 Task: Add Garden Of Life Raw One For Women to the cart.
Action: Mouse moved to (305, 150)
Screenshot: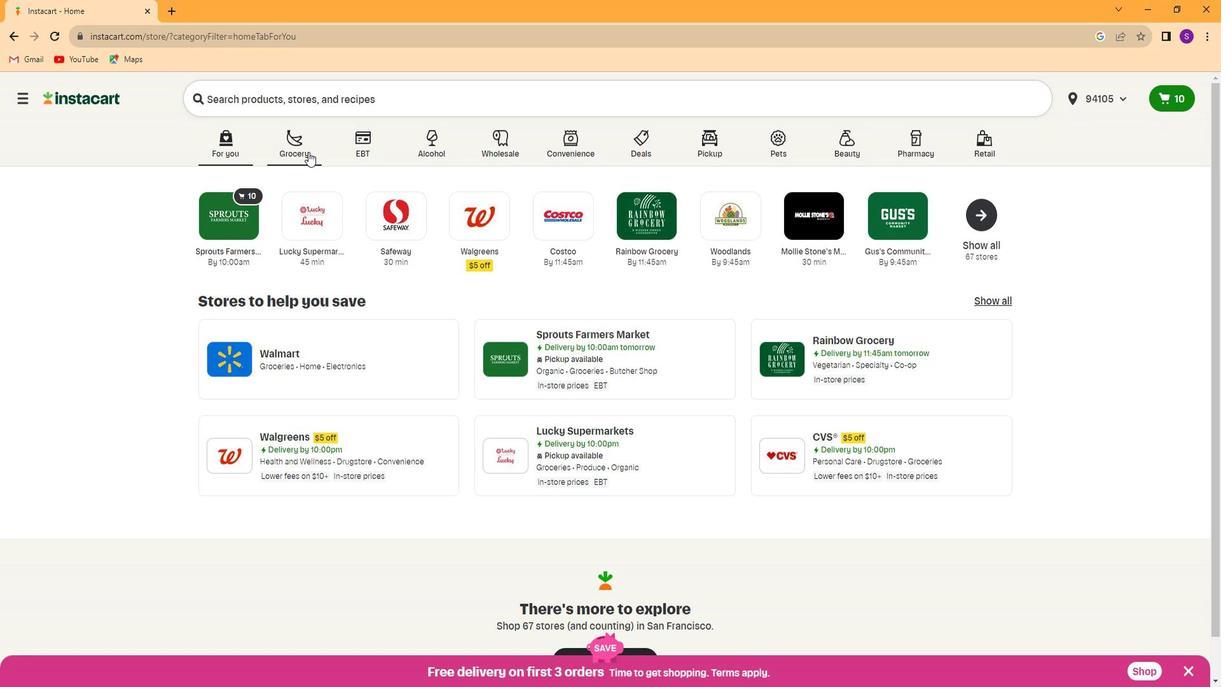 
Action: Mouse pressed left at (305, 150)
Screenshot: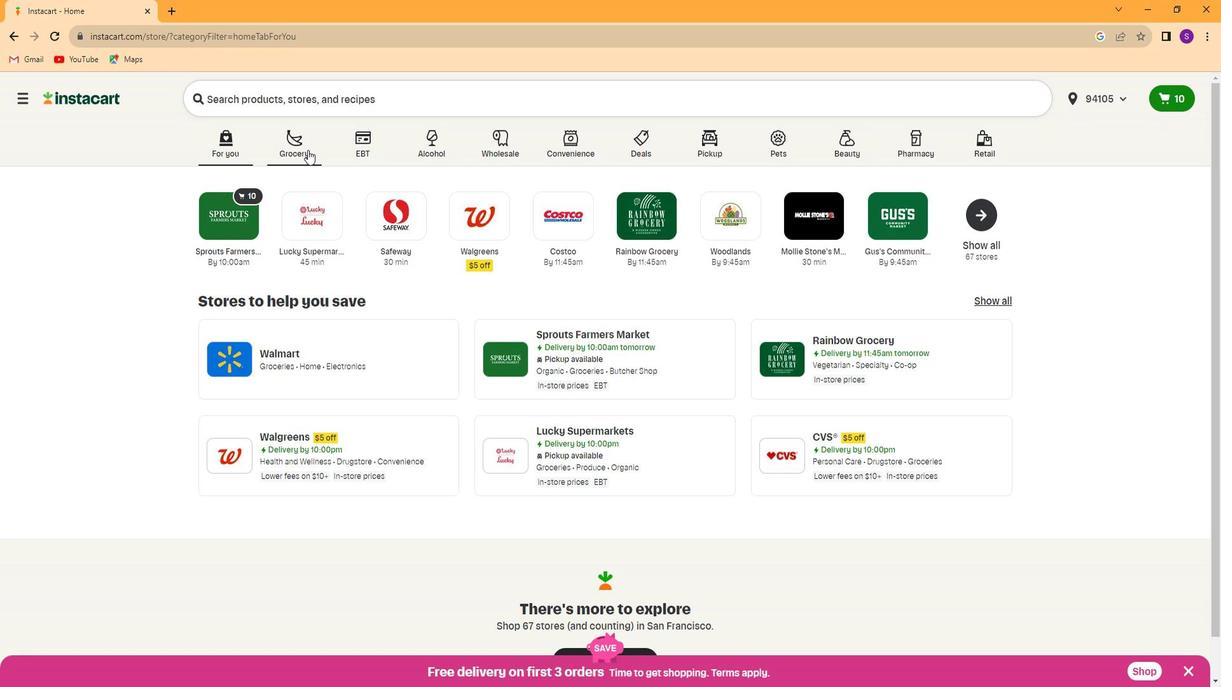 
Action: Mouse moved to (862, 216)
Screenshot: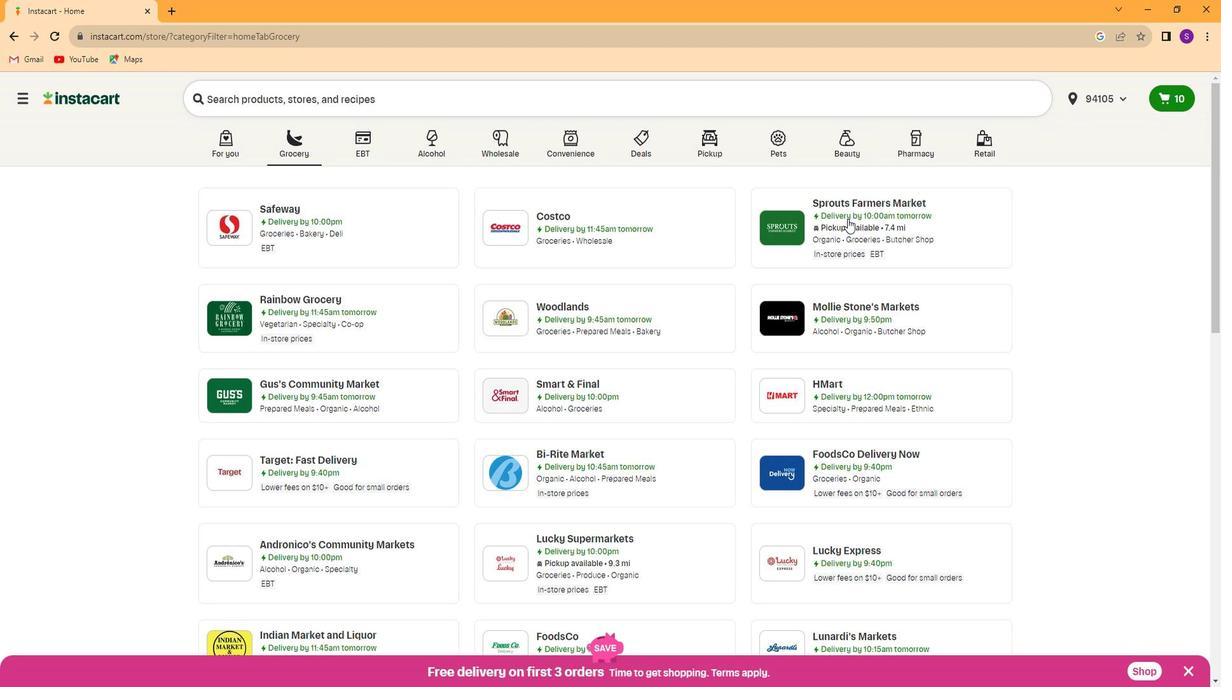 
Action: Mouse pressed left at (862, 216)
Screenshot: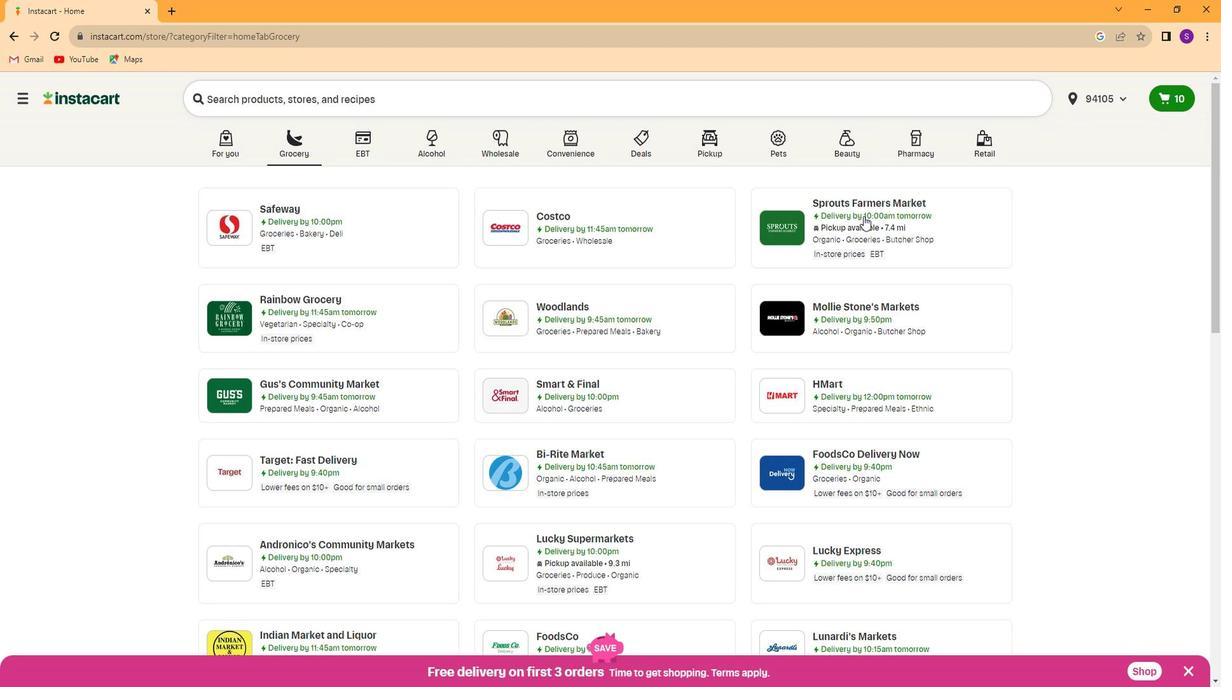 
Action: Mouse moved to (155, 395)
Screenshot: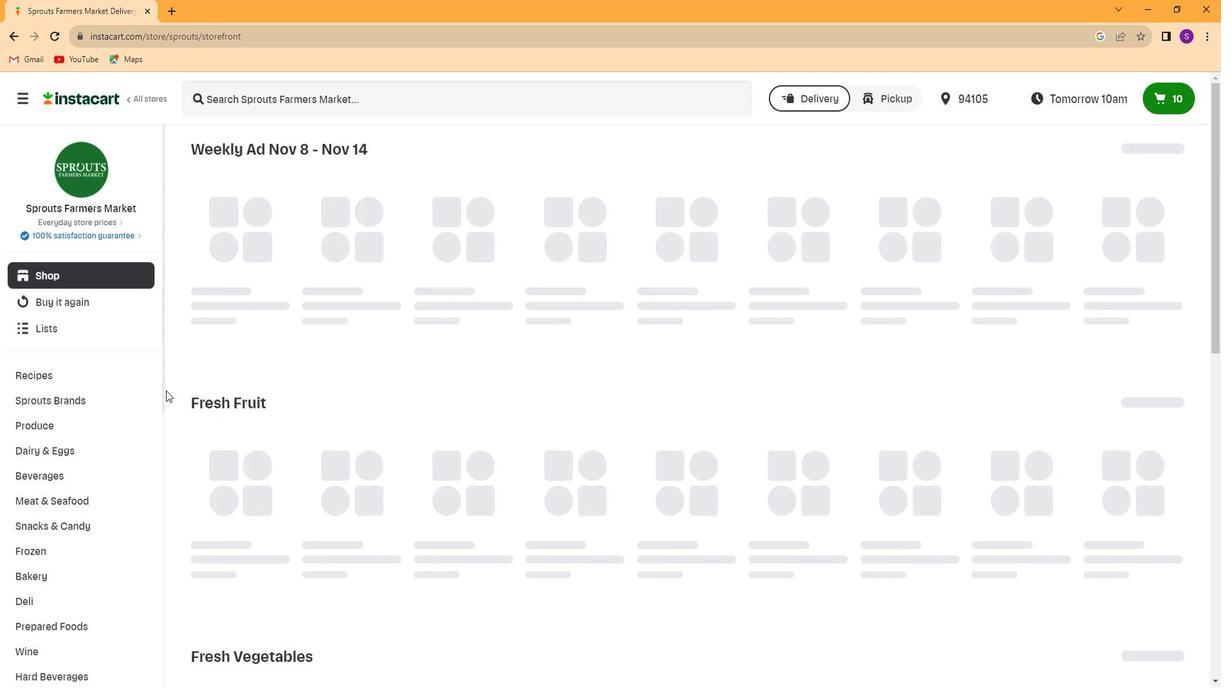 
Action: Mouse scrolled (155, 394) with delta (0, 0)
Screenshot: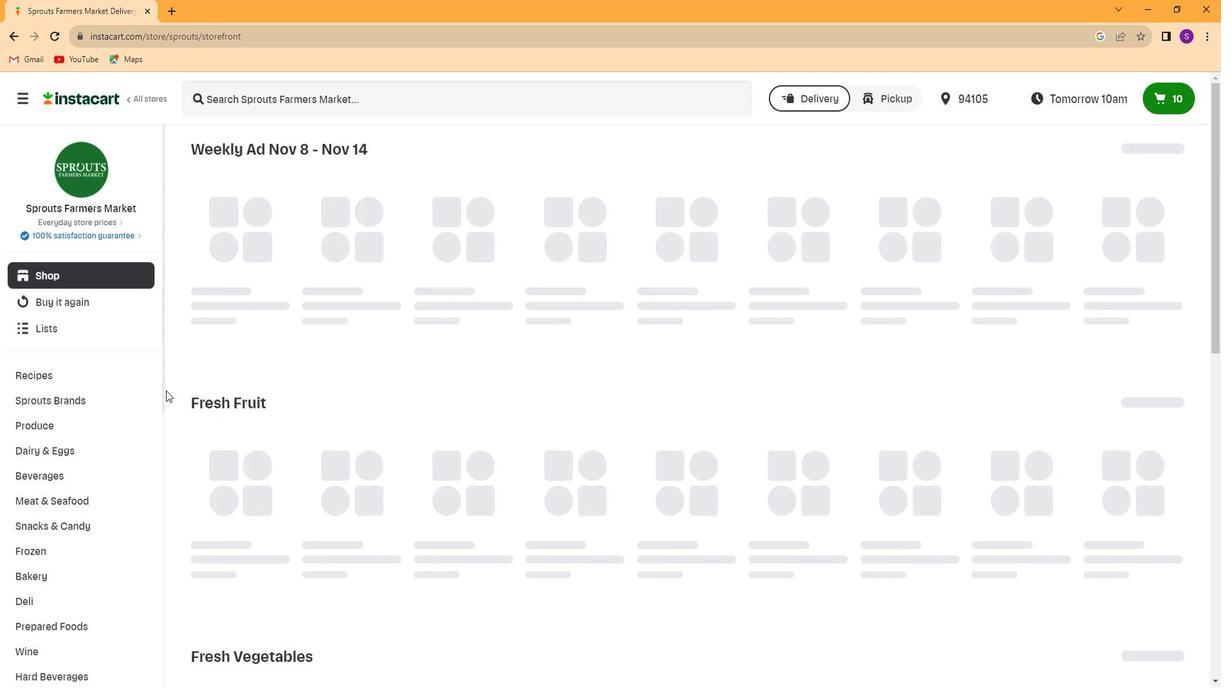 
Action: Mouse moved to (146, 392)
Screenshot: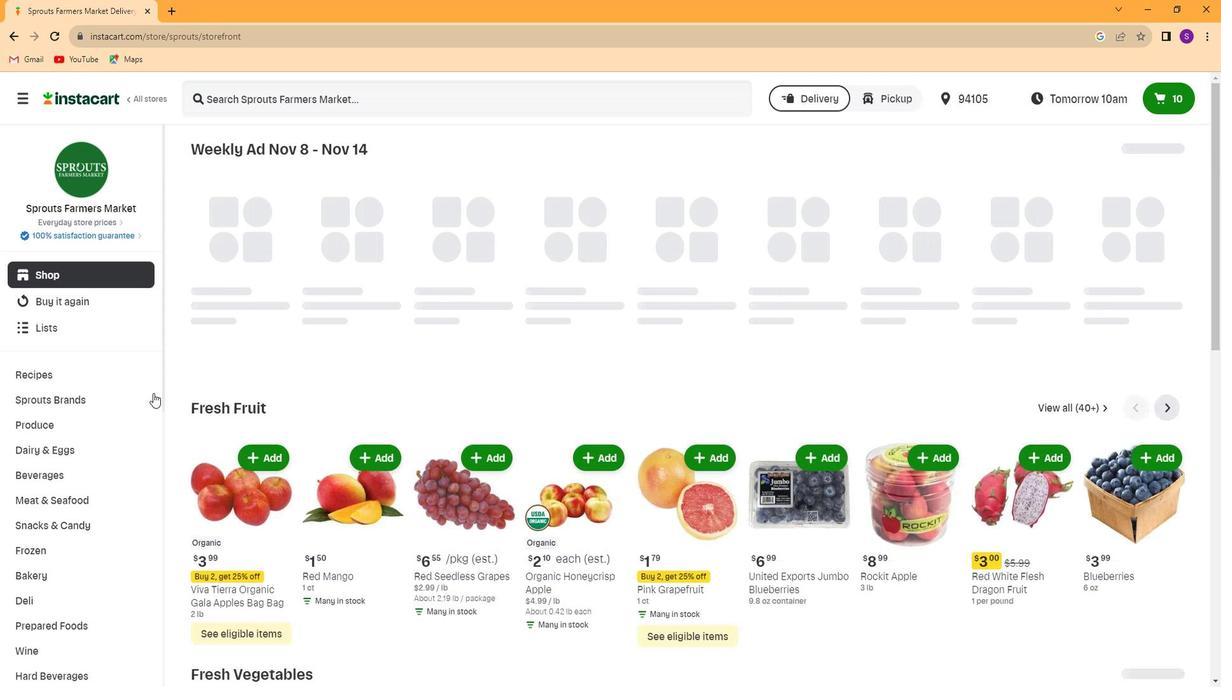 
Action: Mouse scrolled (146, 391) with delta (0, 0)
Screenshot: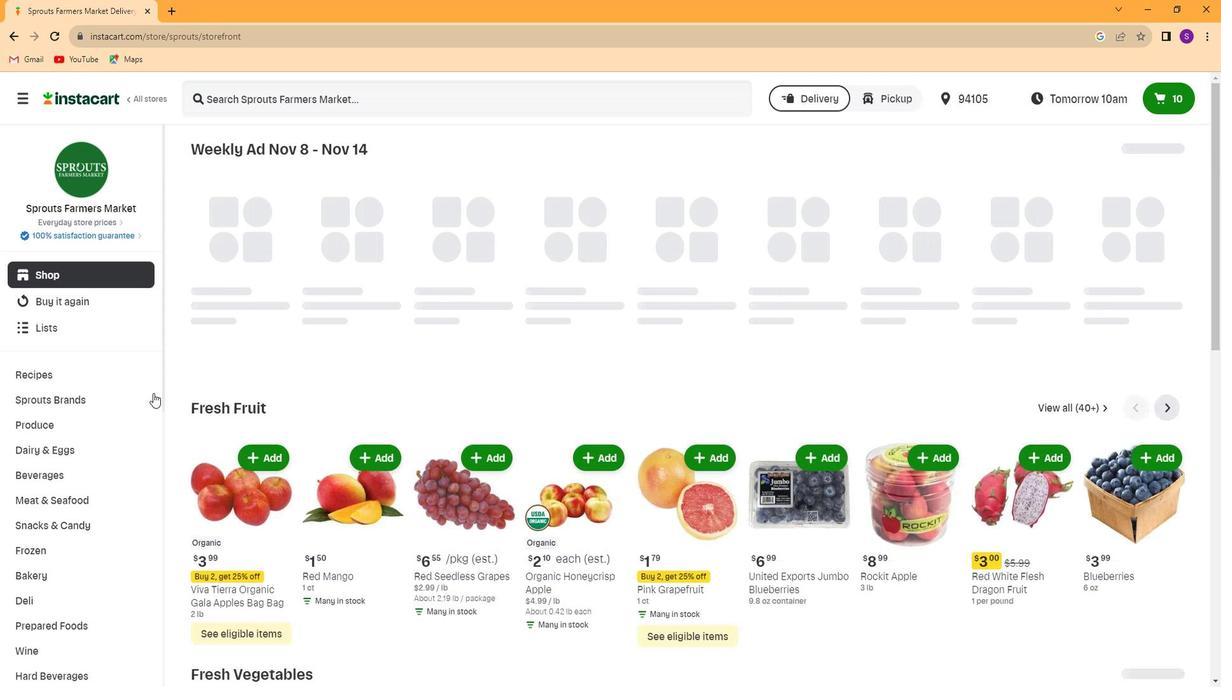 
Action: Mouse moved to (125, 387)
Screenshot: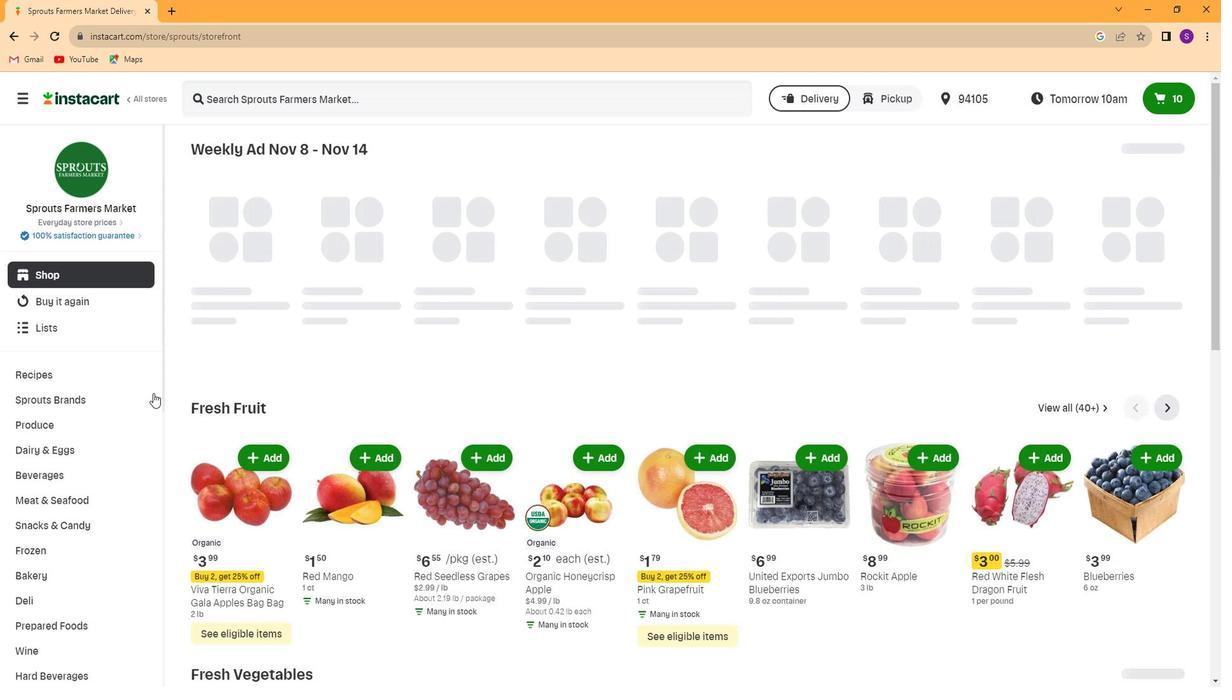 
Action: Mouse scrolled (125, 386) with delta (0, 0)
Screenshot: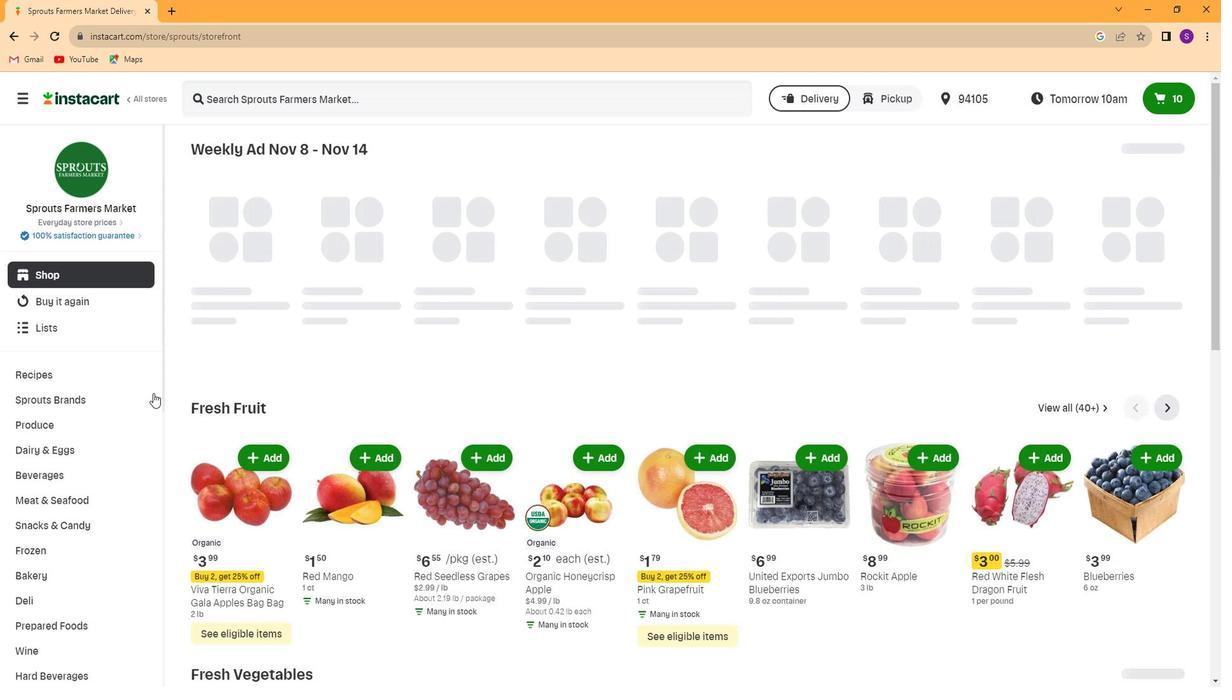 
Action: Mouse moved to (97, 381)
Screenshot: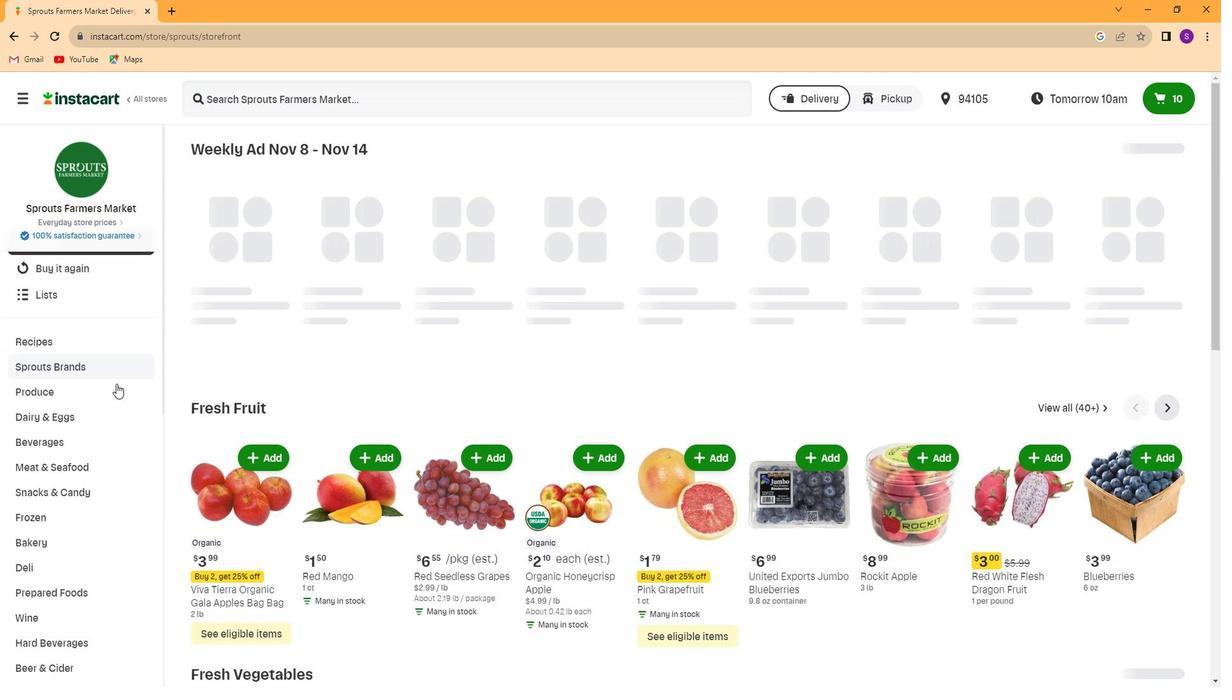 
Action: Mouse scrolled (97, 380) with delta (0, 0)
Screenshot: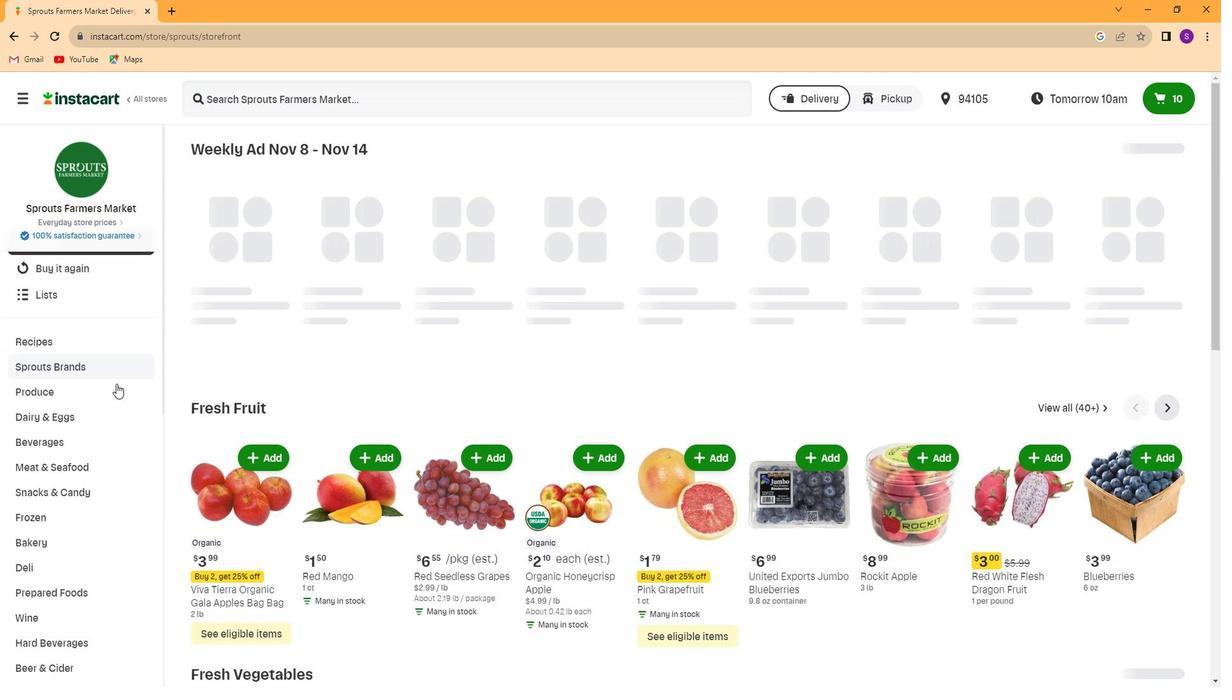 
Action: Mouse moved to (87, 381)
Screenshot: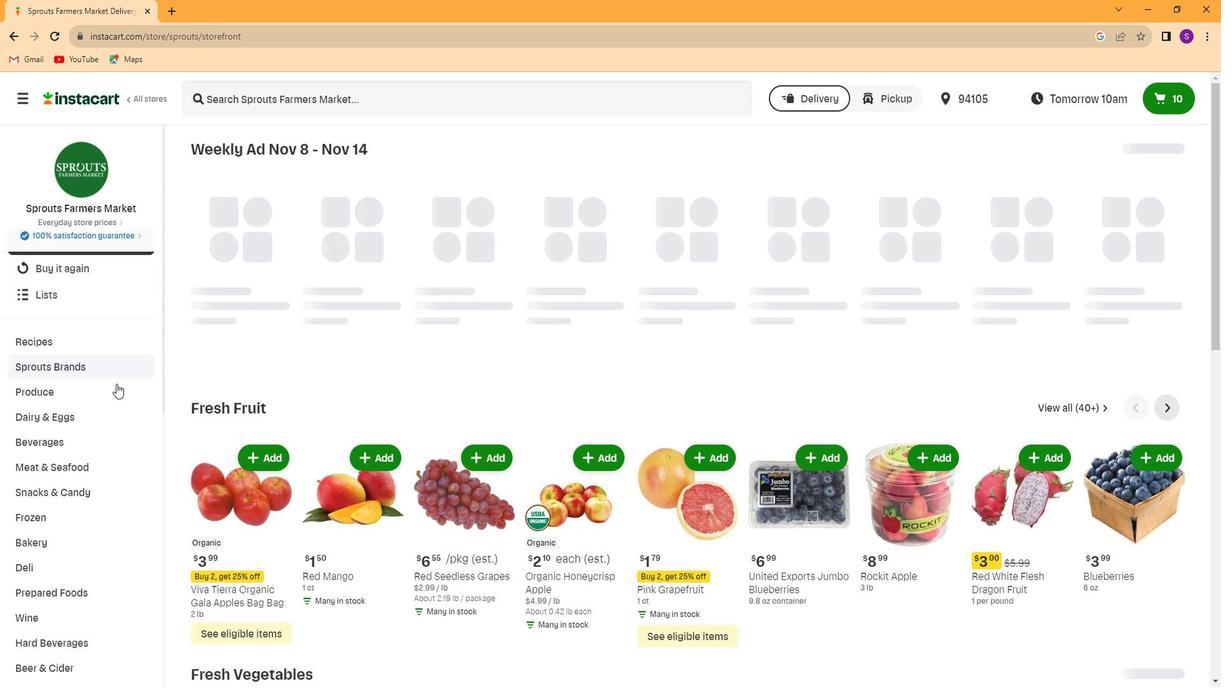 
Action: Mouse scrolled (87, 380) with delta (0, 0)
Screenshot: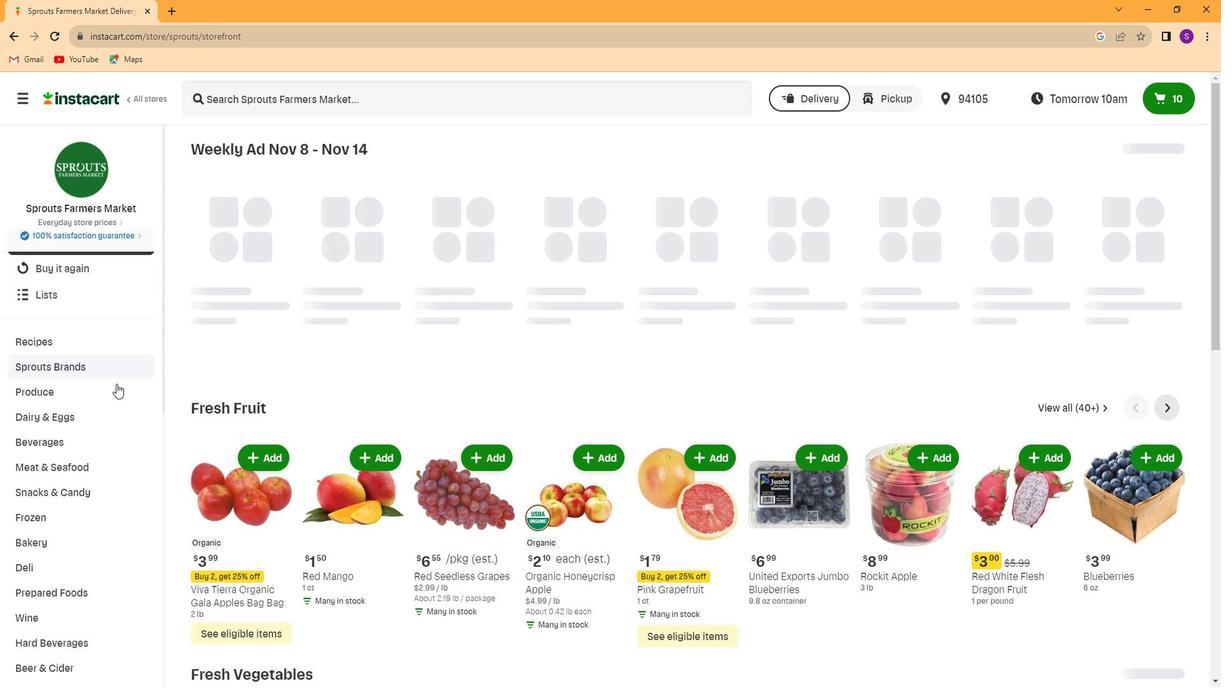 
Action: Mouse moved to (86, 381)
Screenshot: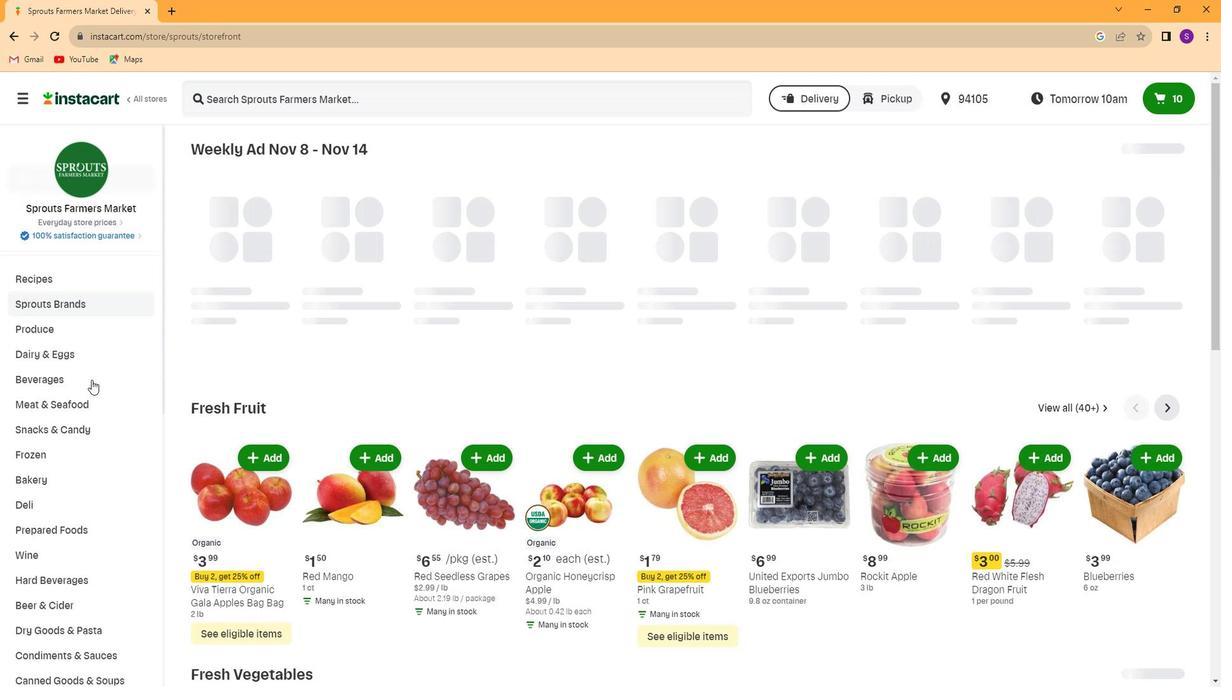 
Action: Mouse scrolled (86, 380) with delta (0, 0)
Screenshot: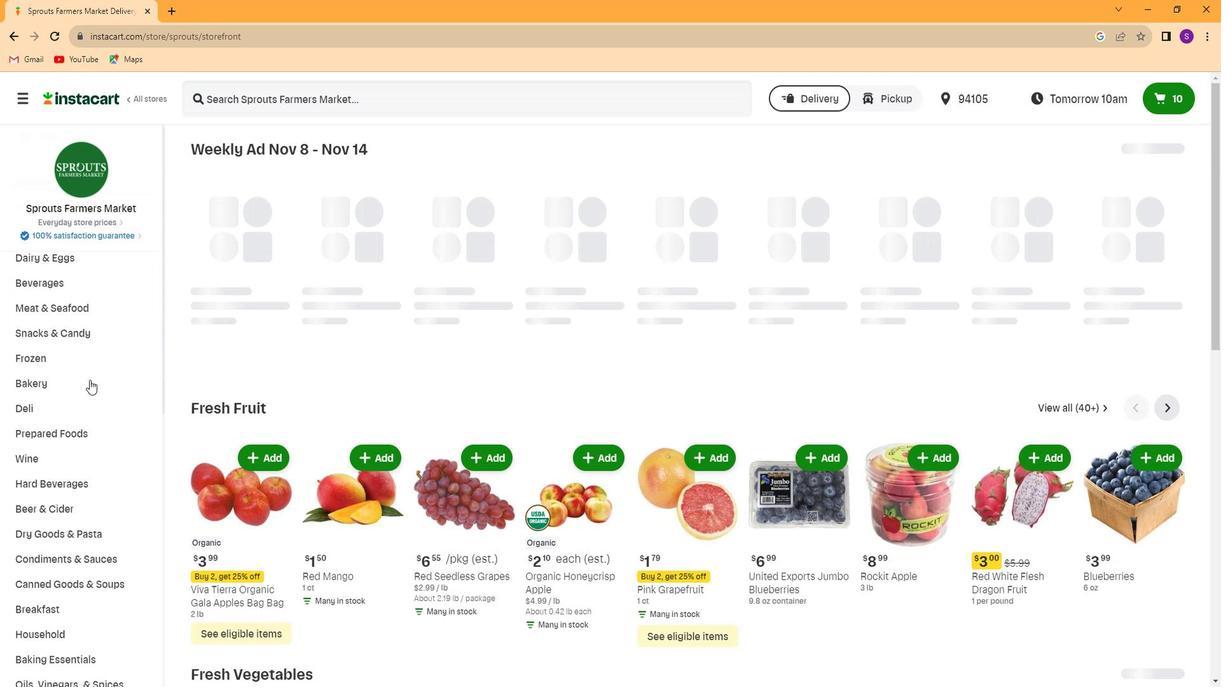 
Action: Mouse moved to (84, 377)
Screenshot: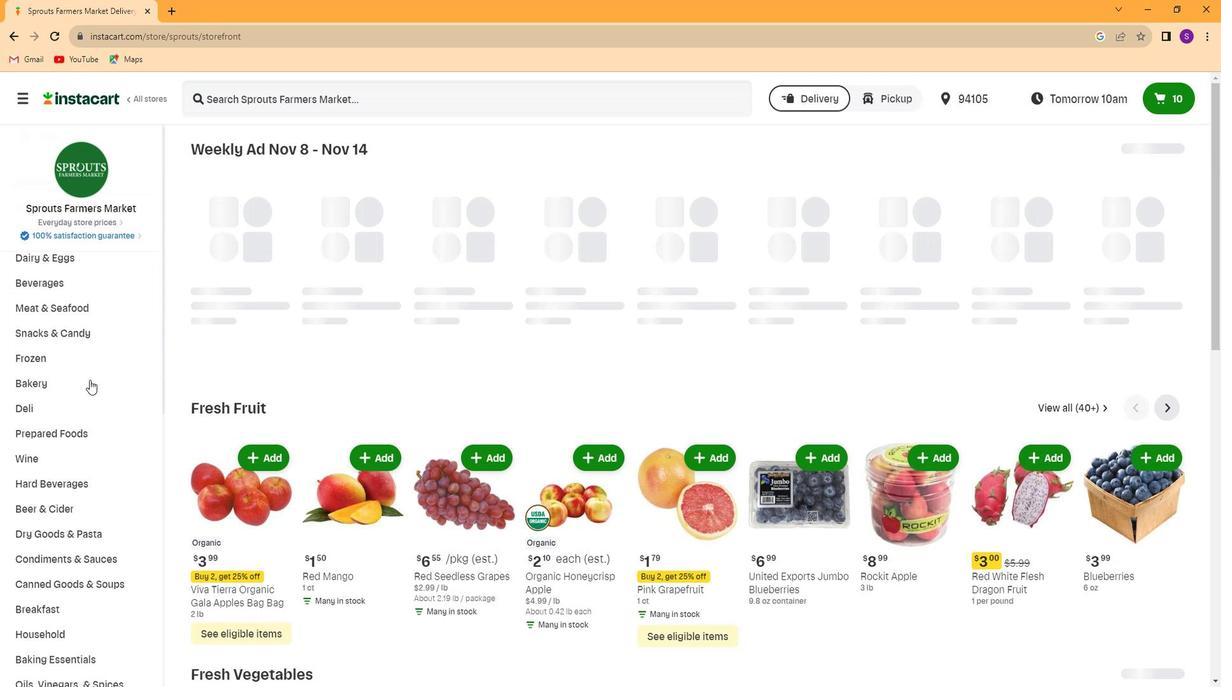 
Action: Mouse scrolled (84, 377) with delta (0, 0)
Screenshot: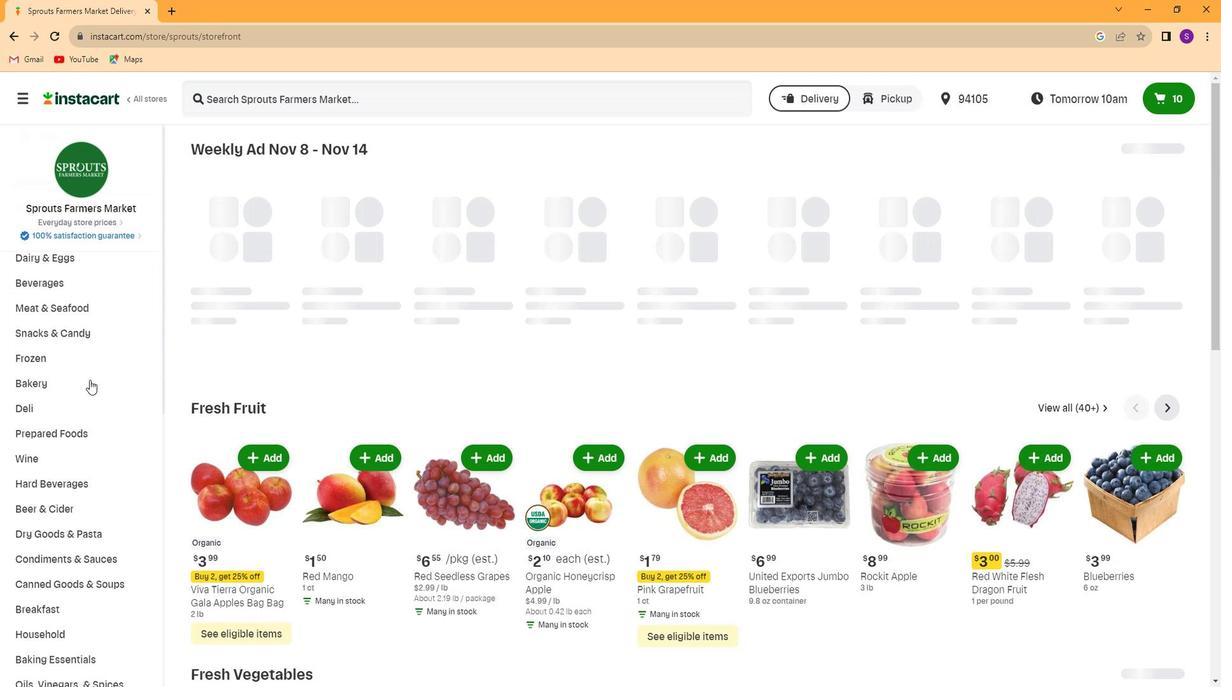 
Action: Mouse moved to (82, 358)
Screenshot: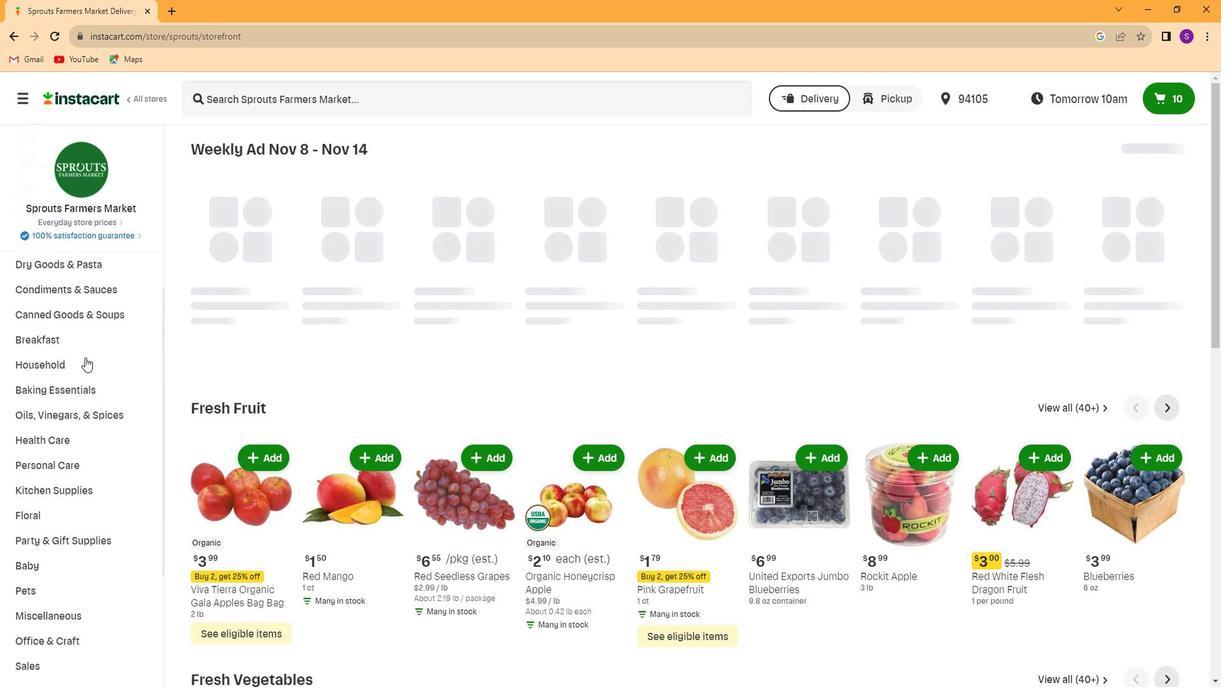 
Action: Mouse scrolled (82, 357) with delta (0, 0)
Screenshot: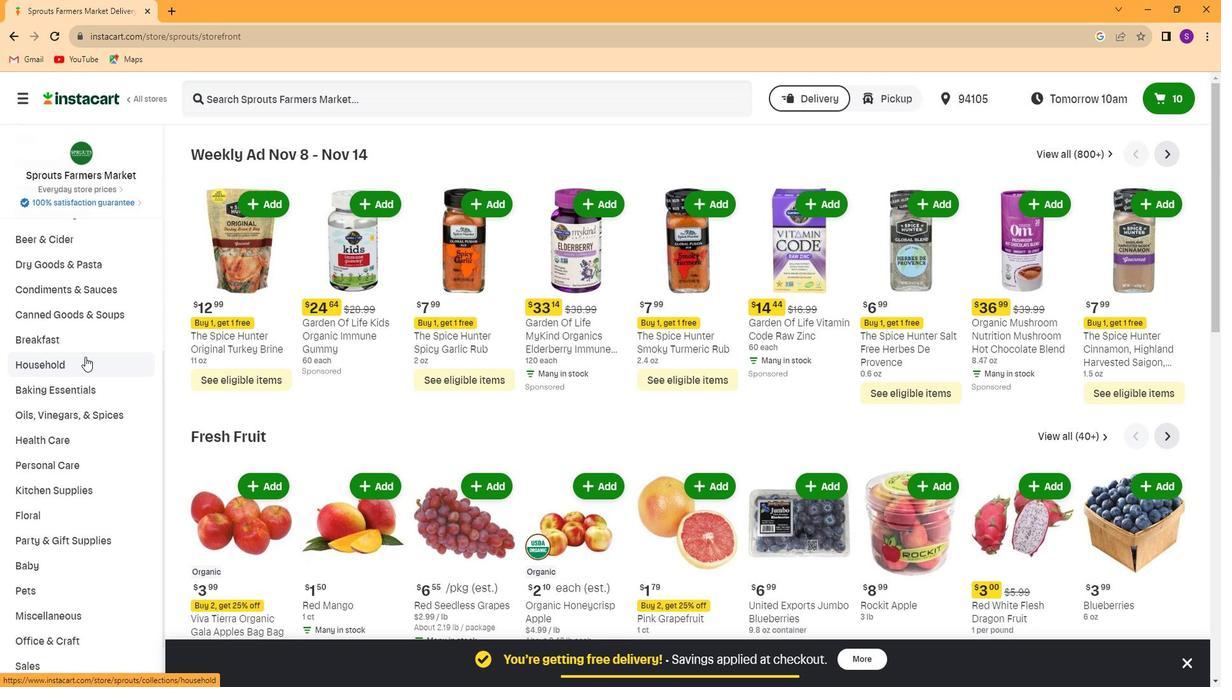 
Action: Mouse moved to (68, 512)
Screenshot: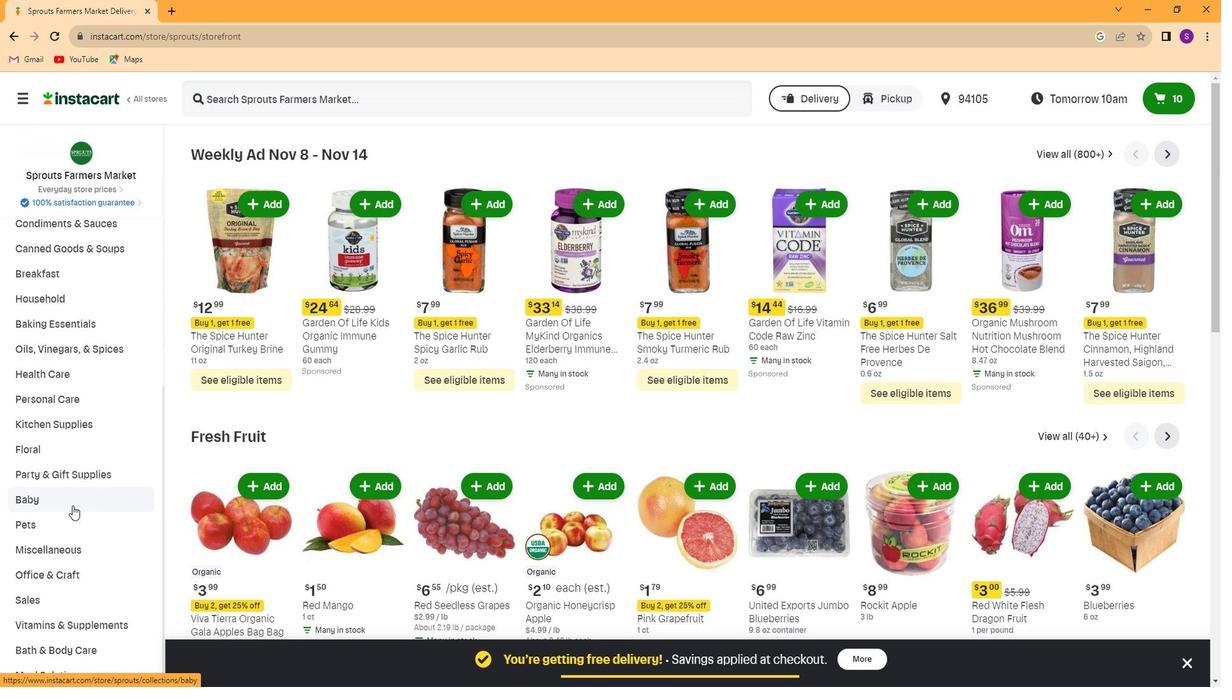 
Action: Mouse scrolled (68, 512) with delta (0, 0)
Screenshot: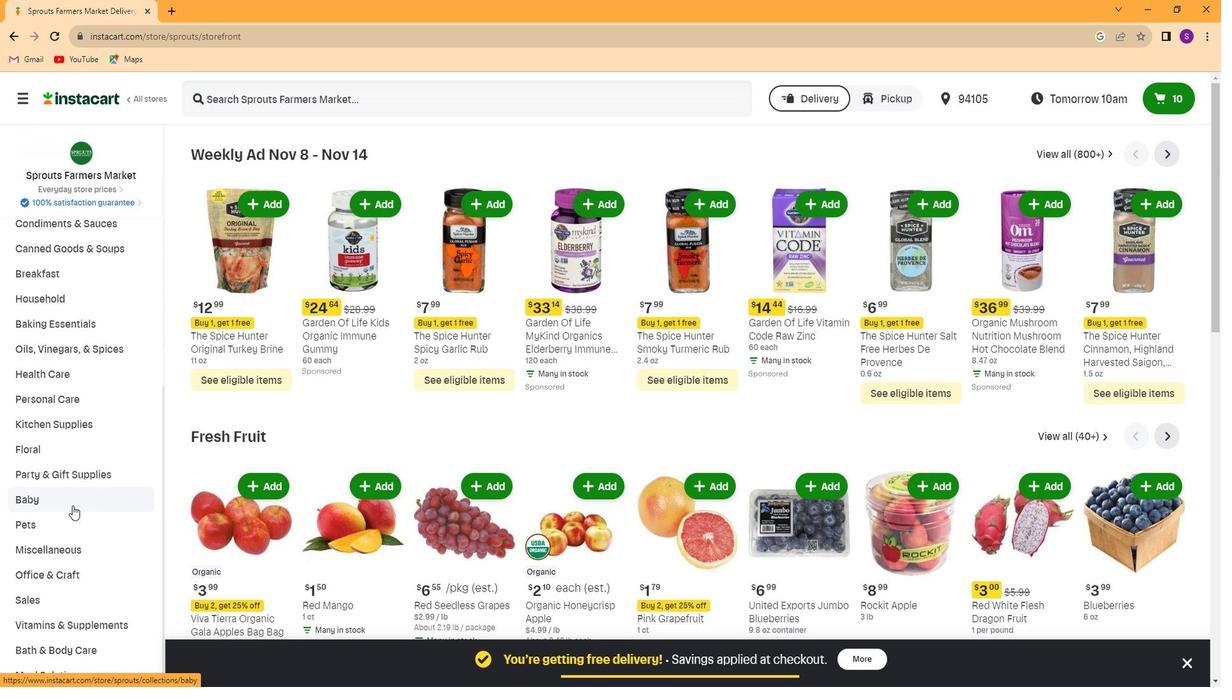 
Action: Mouse moved to (68, 512)
Screenshot: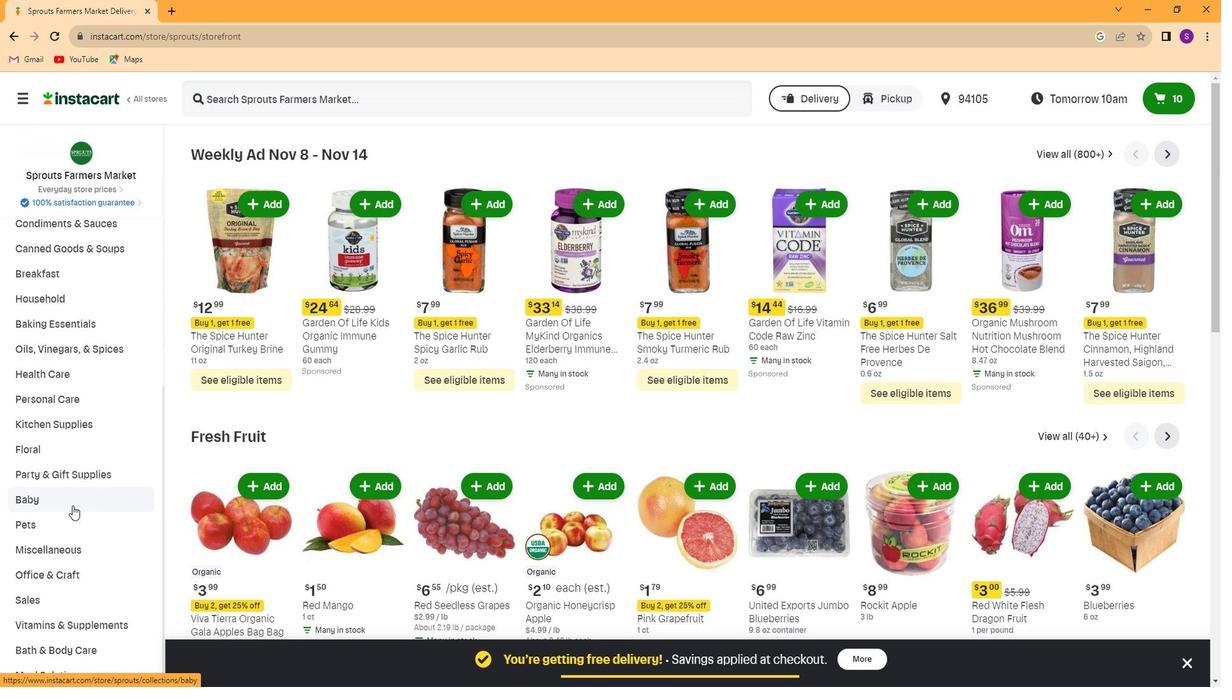 
Action: Mouse scrolled (68, 512) with delta (0, 0)
Screenshot: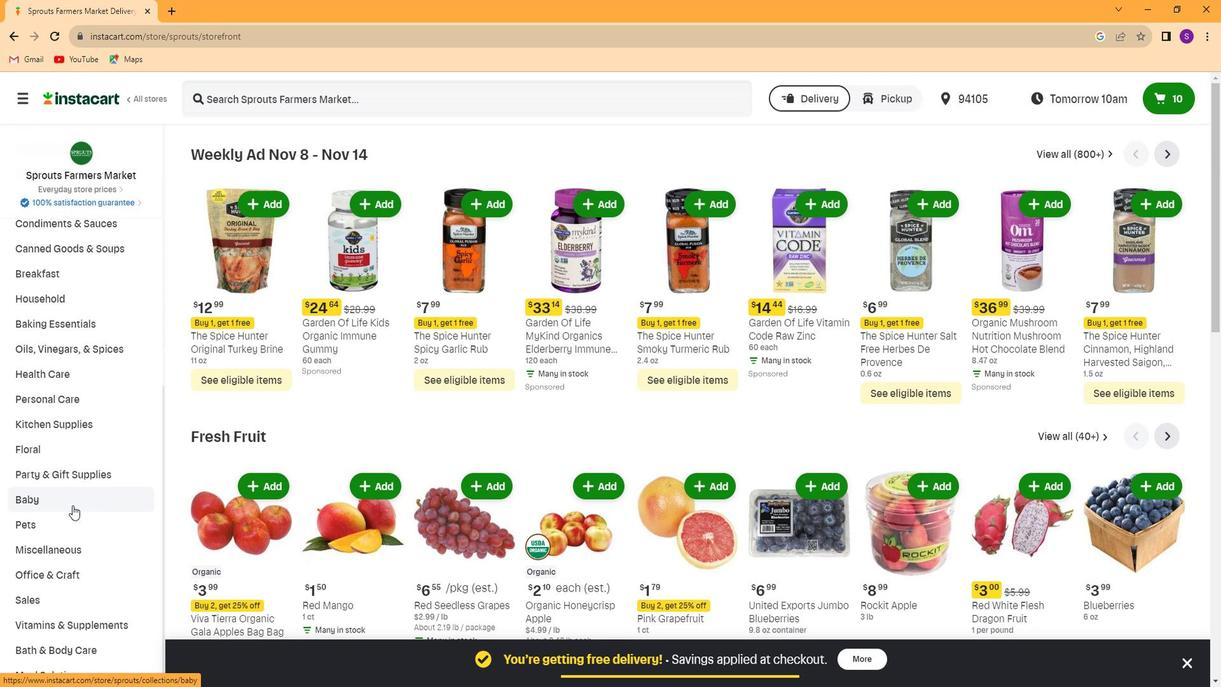 
Action: Mouse moved to (66, 512)
Screenshot: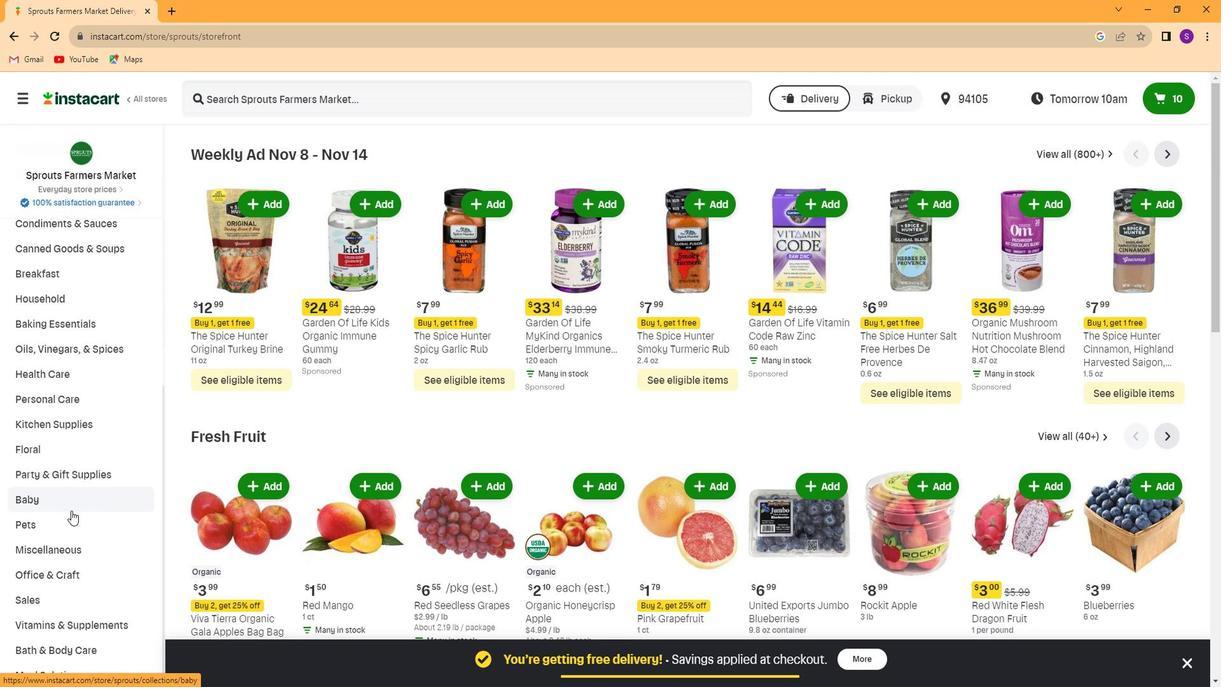 
Action: Mouse scrolled (66, 512) with delta (0, 0)
Screenshot: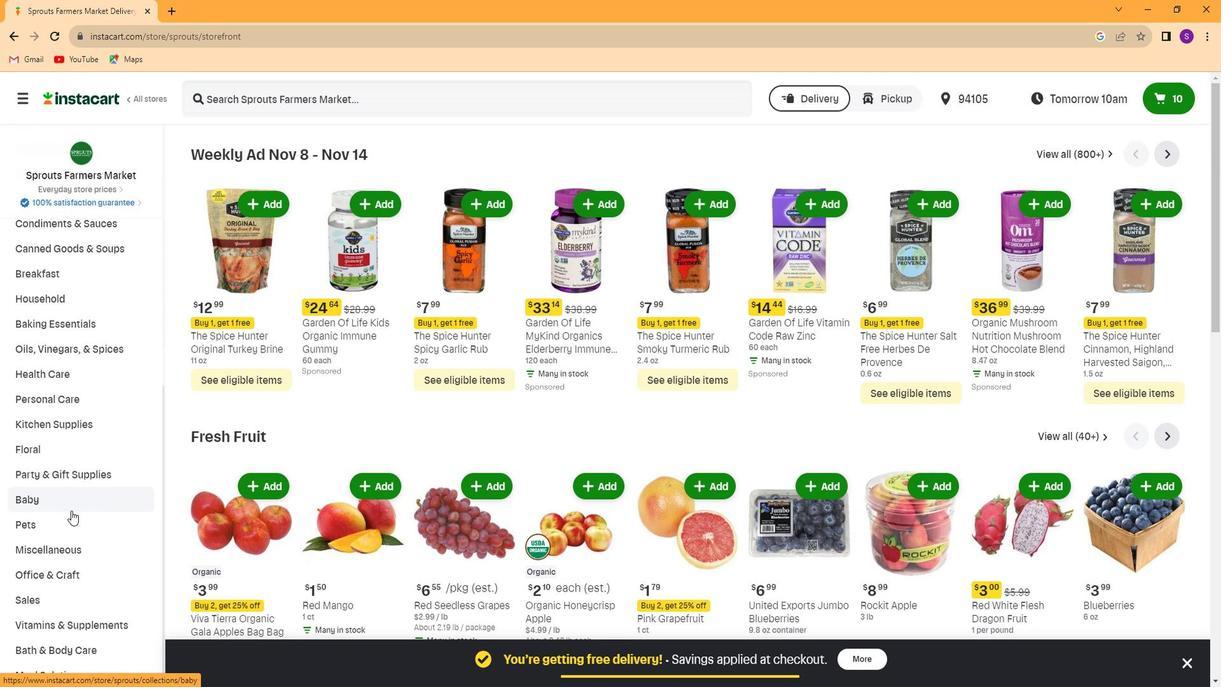 
Action: Mouse moved to (85, 625)
Screenshot: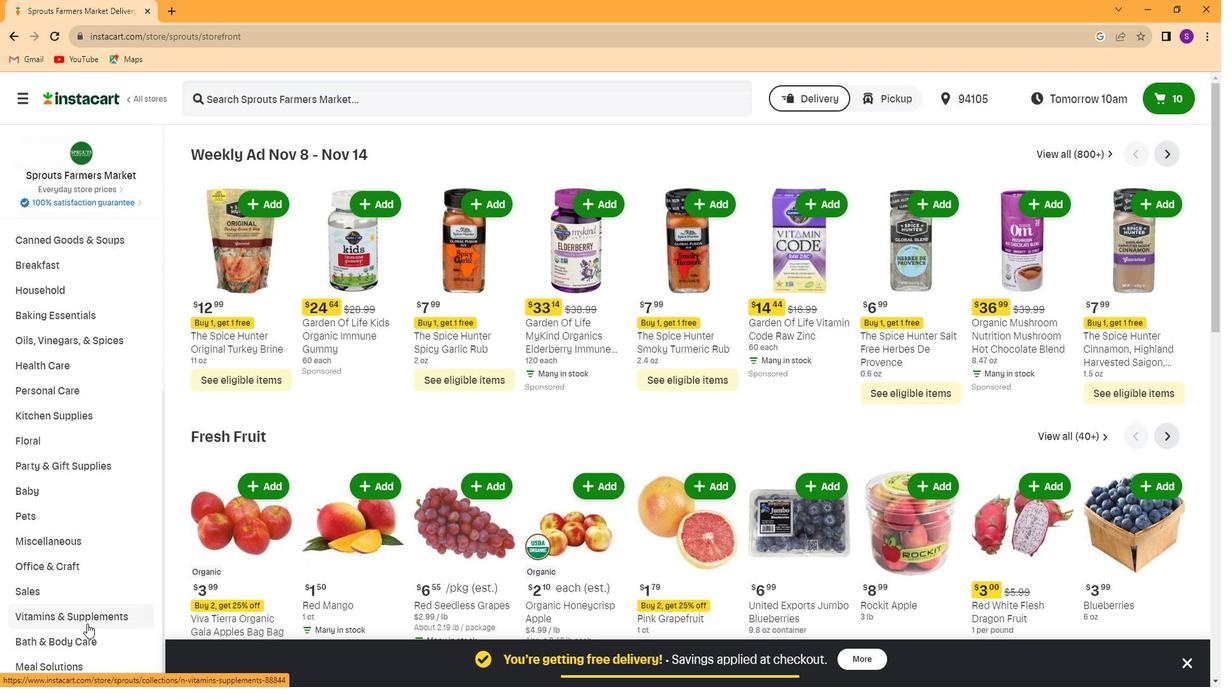 
Action: Mouse pressed left at (85, 625)
Screenshot: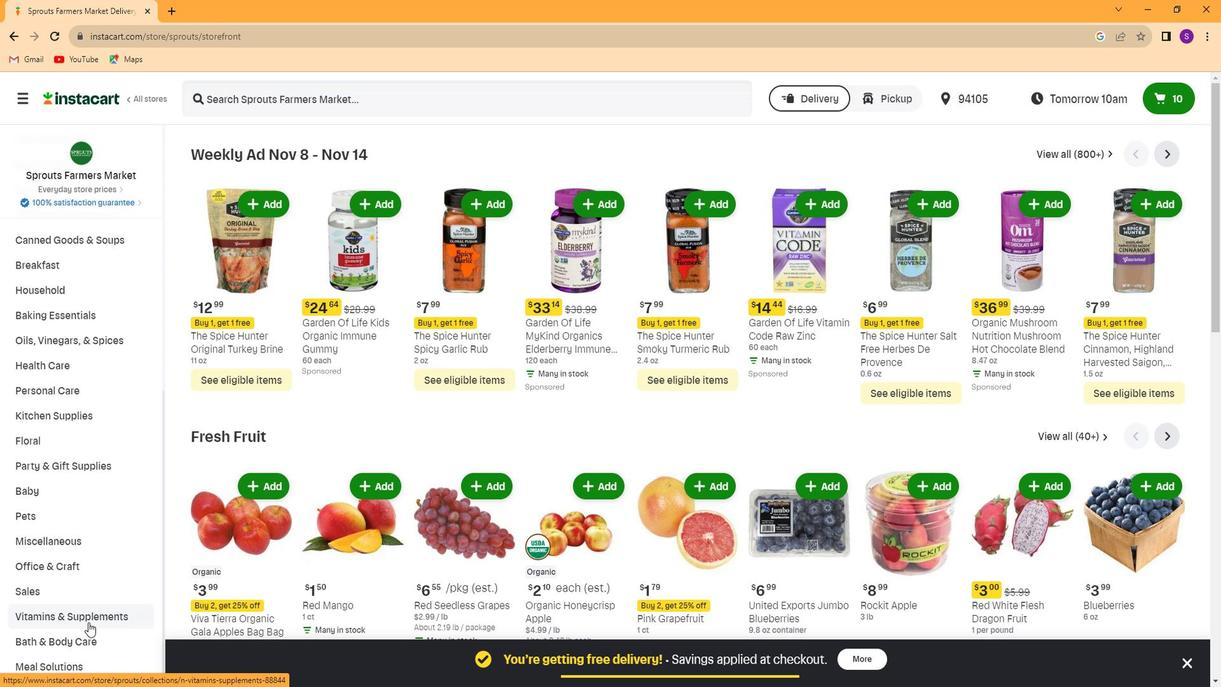 
Action: Mouse moved to (95, 428)
Screenshot: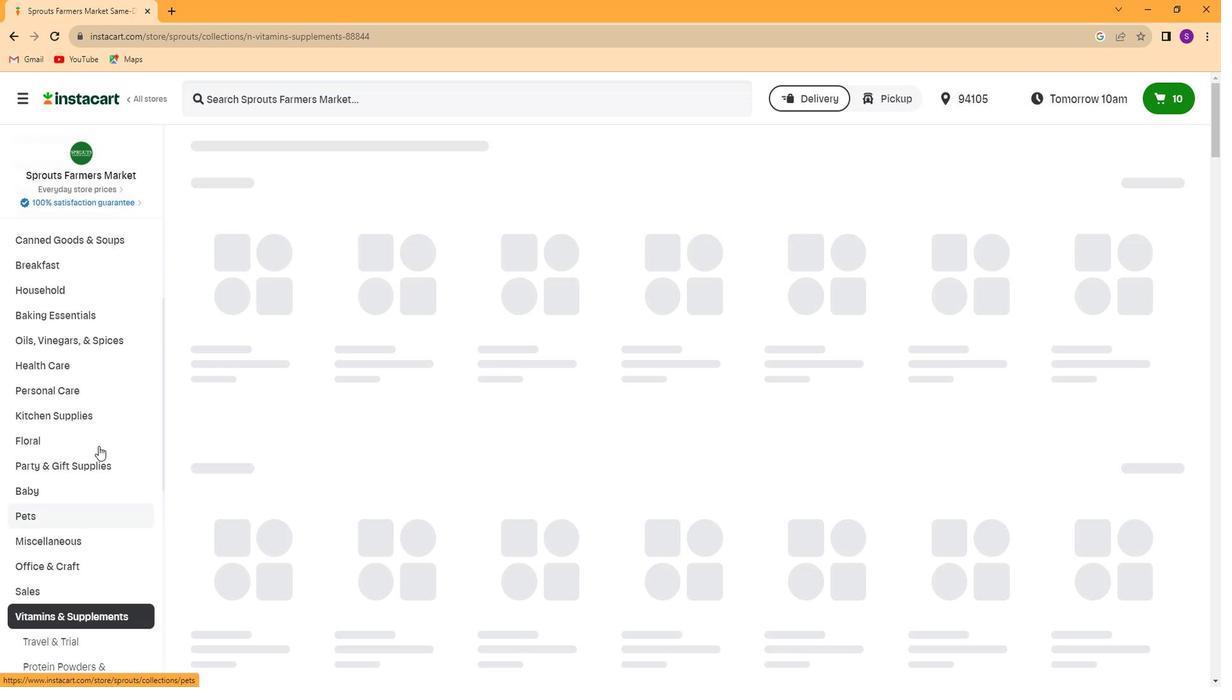 
Action: Mouse scrolled (95, 428) with delta (0, 0)
Screenshot: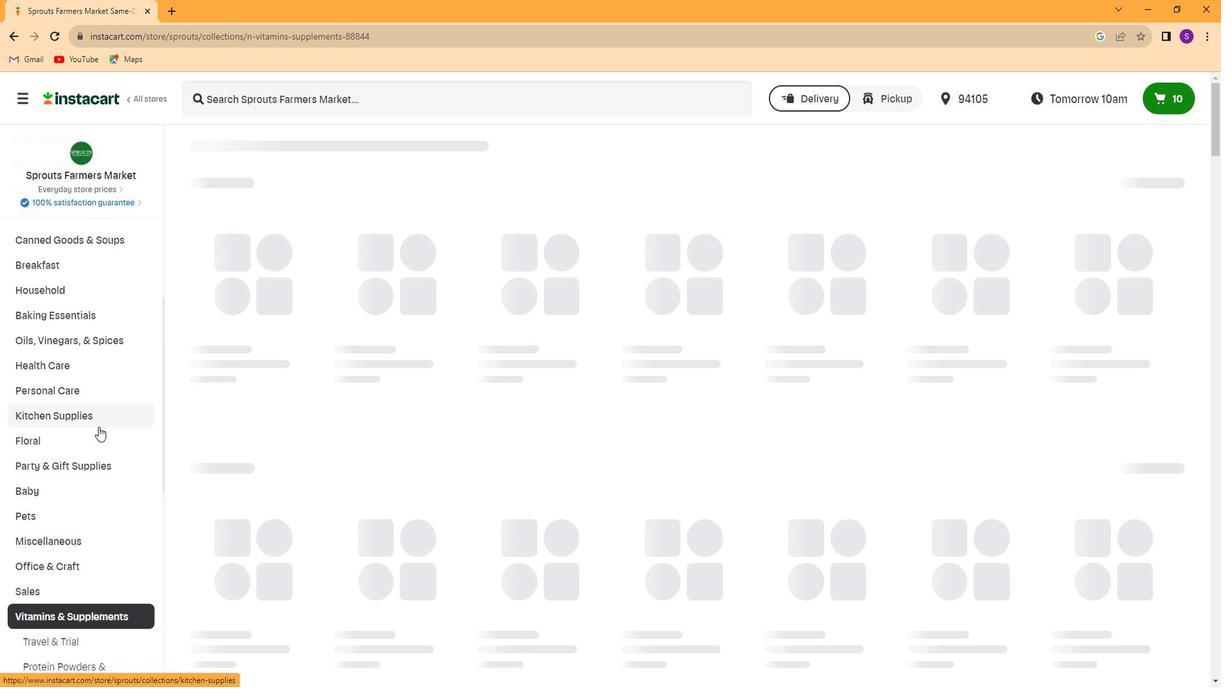 
Action: Mouse scrolled (95, 428) with delta (0, 0)
Screenshot: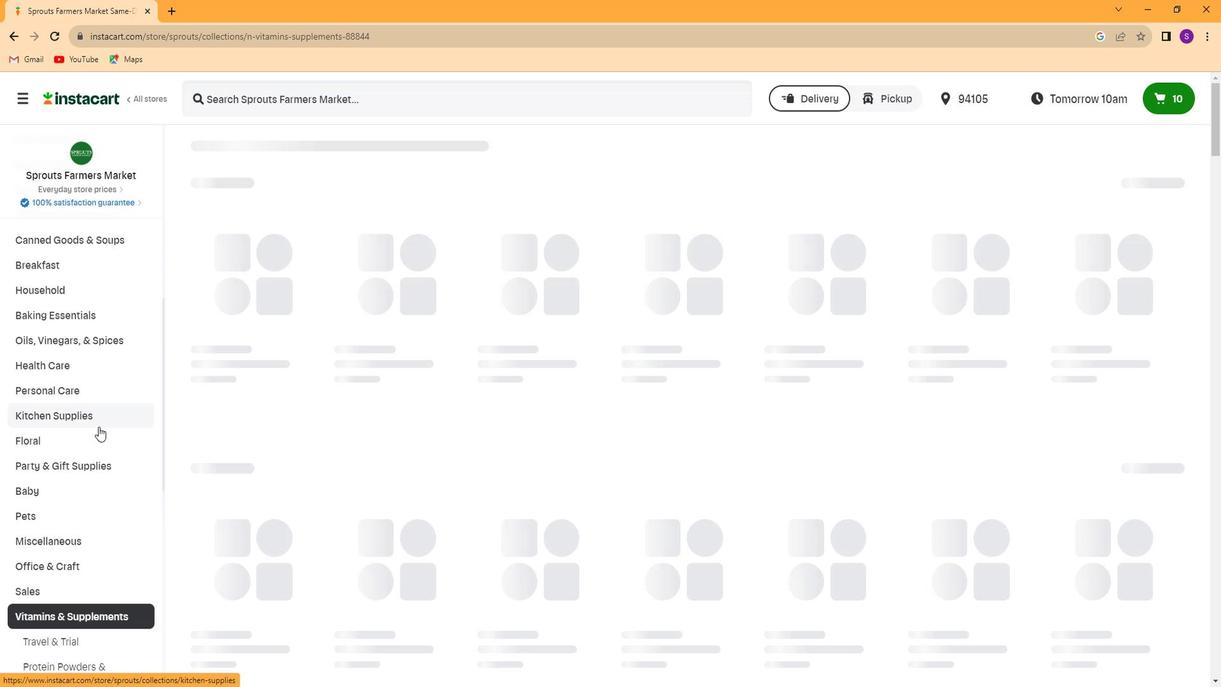
Action: Mouse scrolled (95, 428) with delta (0, 0)
Screenshot: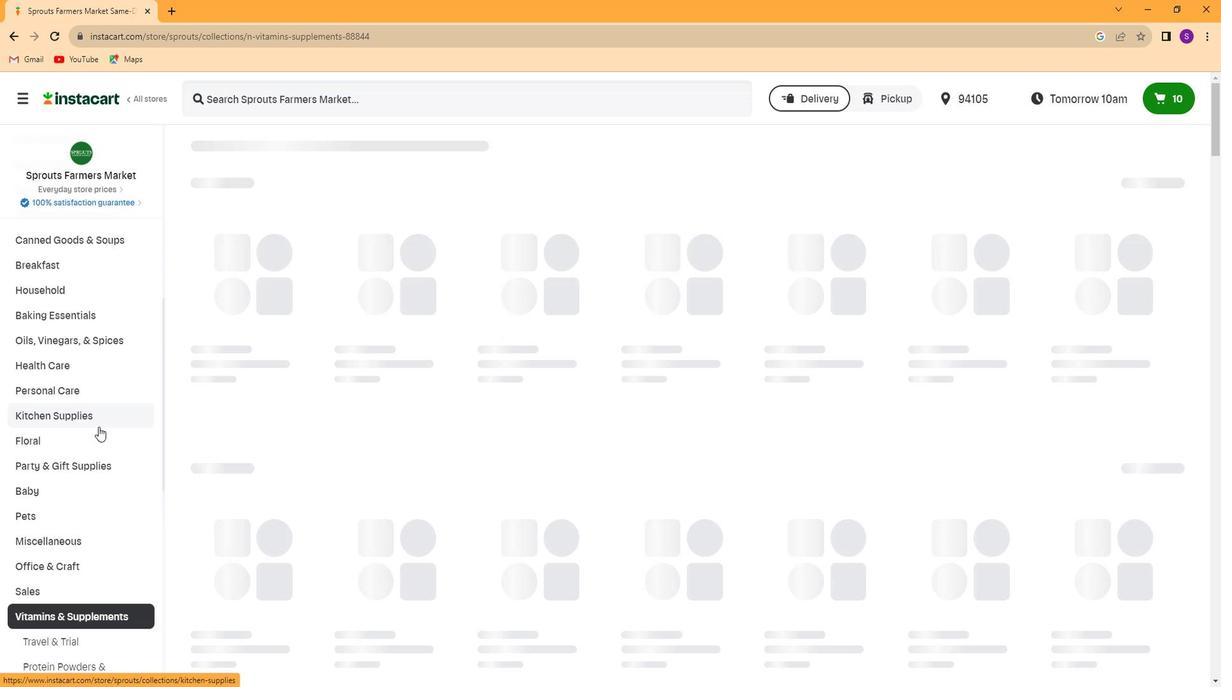 
Action: Mouse scrolled (95, 428) with delta (0, 0)
Screenshot: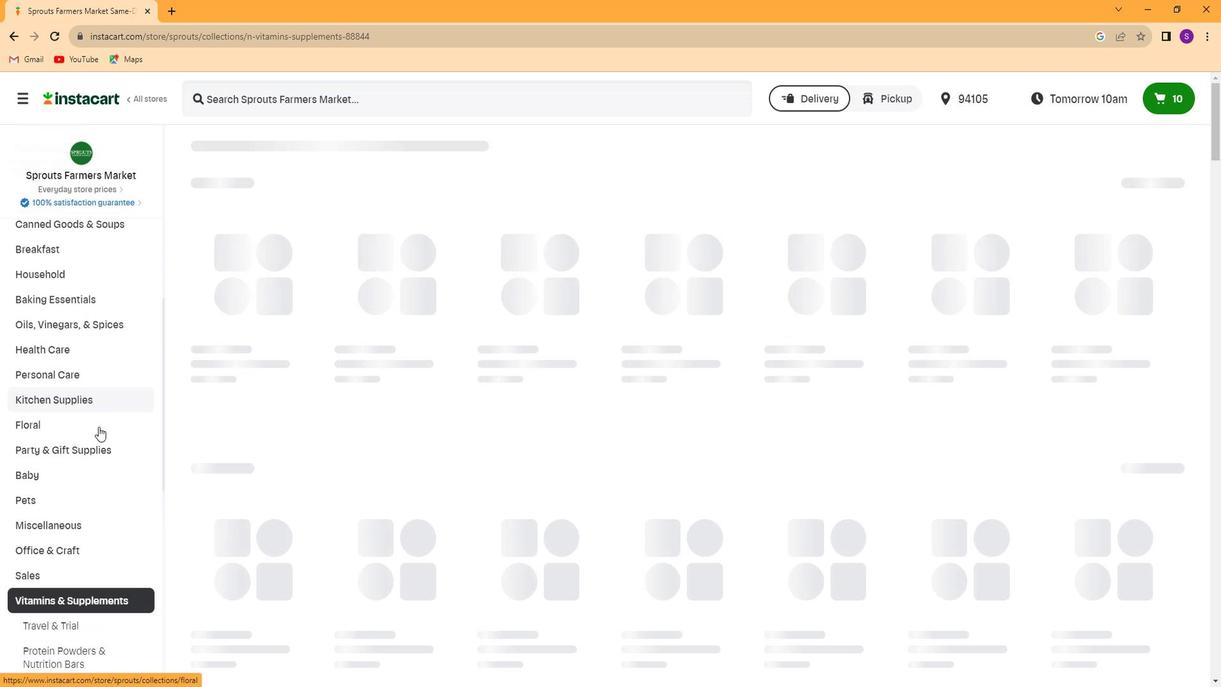 
Action: Mouse scrolled (95, 428) with delta (0, 0)
Screenshot: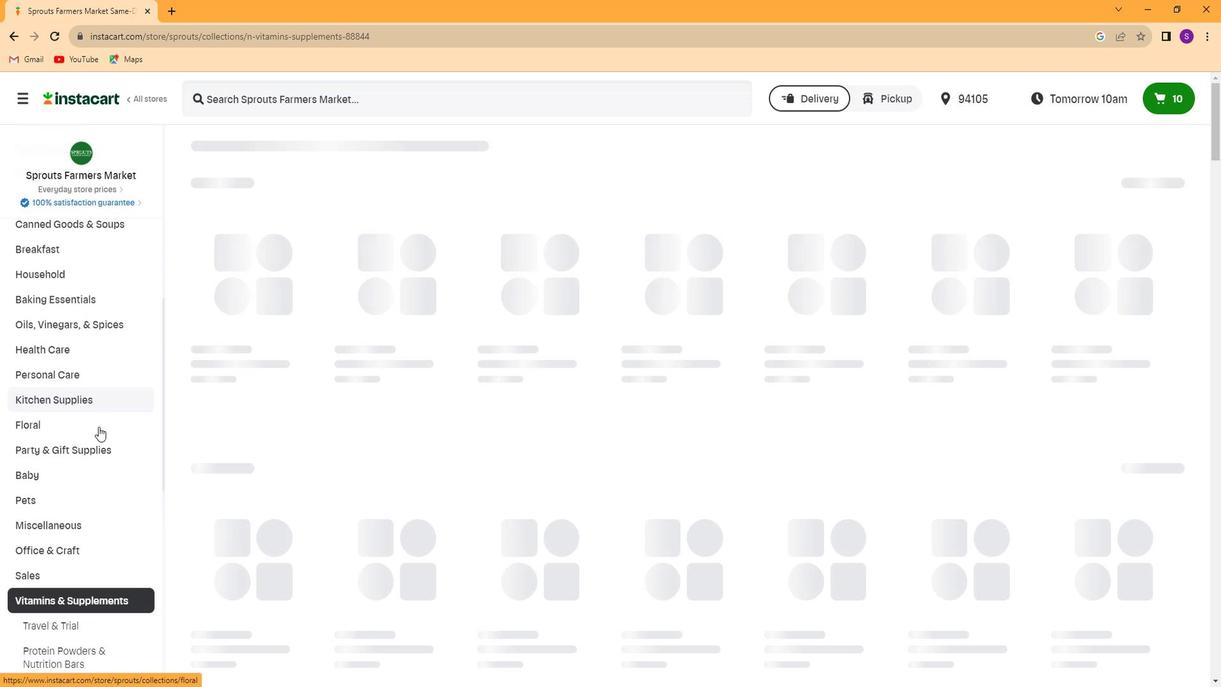 
Action: Mouse scrolled (95, 428) with delta (0, 0)
Screenshot: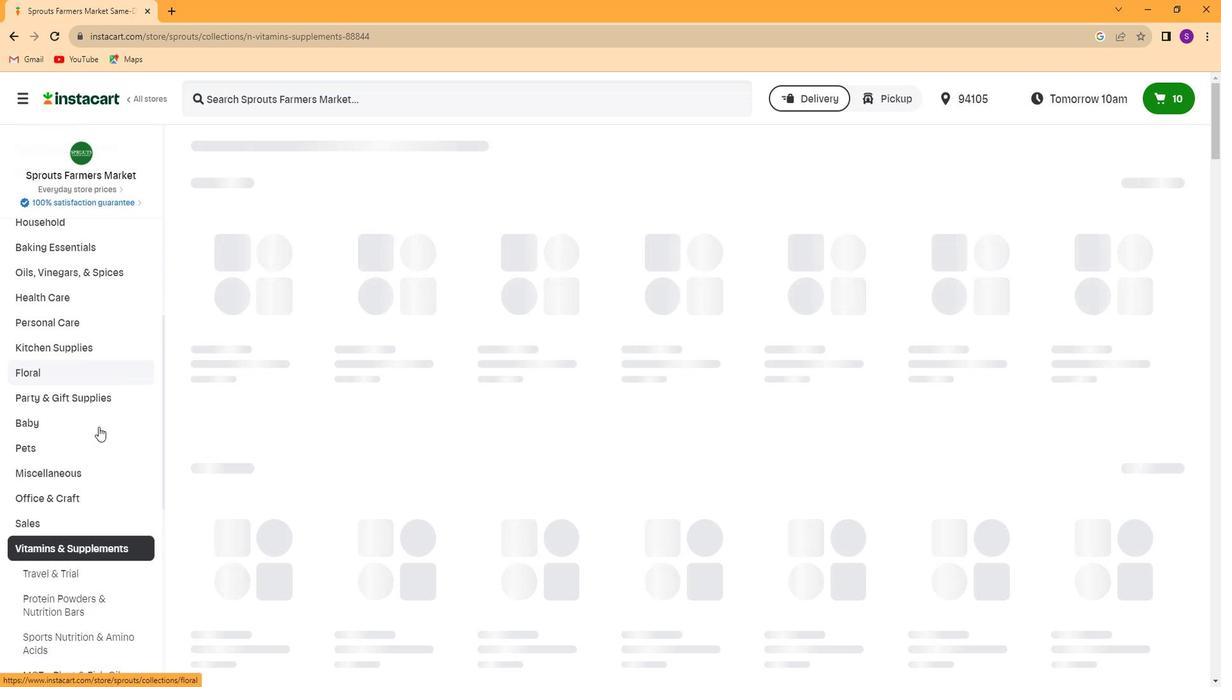 
Action: Mouse moved to (96, 477)
Screenshot: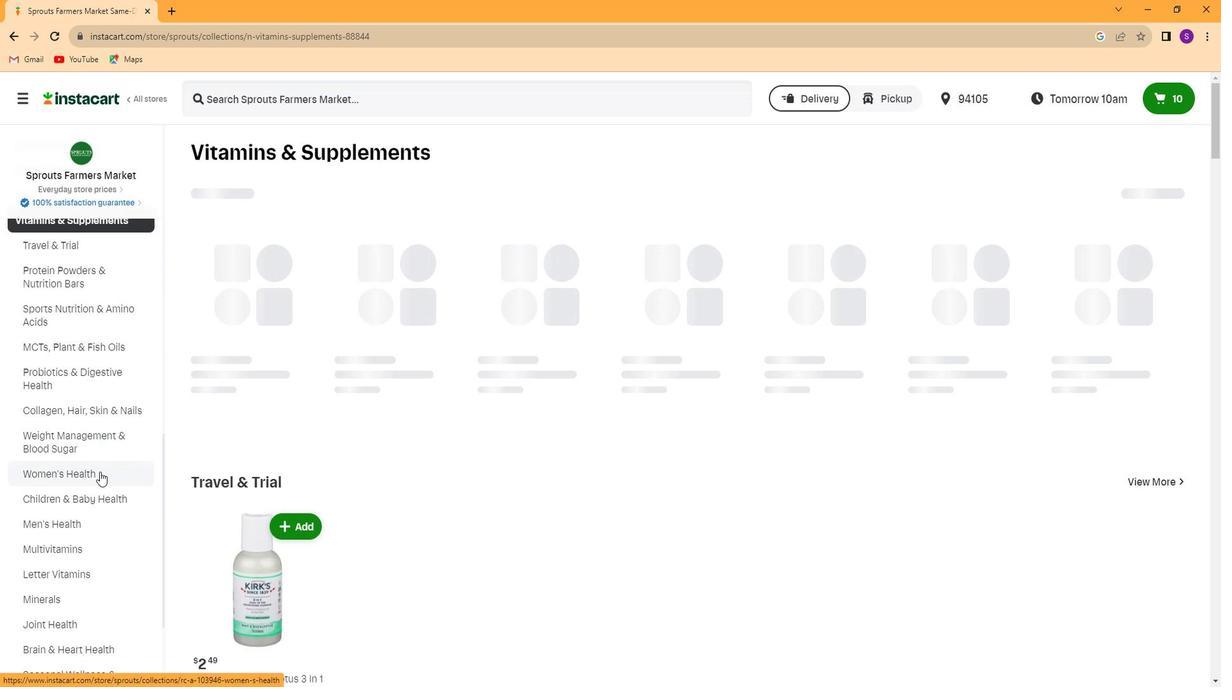 
Action: Mouse pressed left at (96, 477)
Screenshot: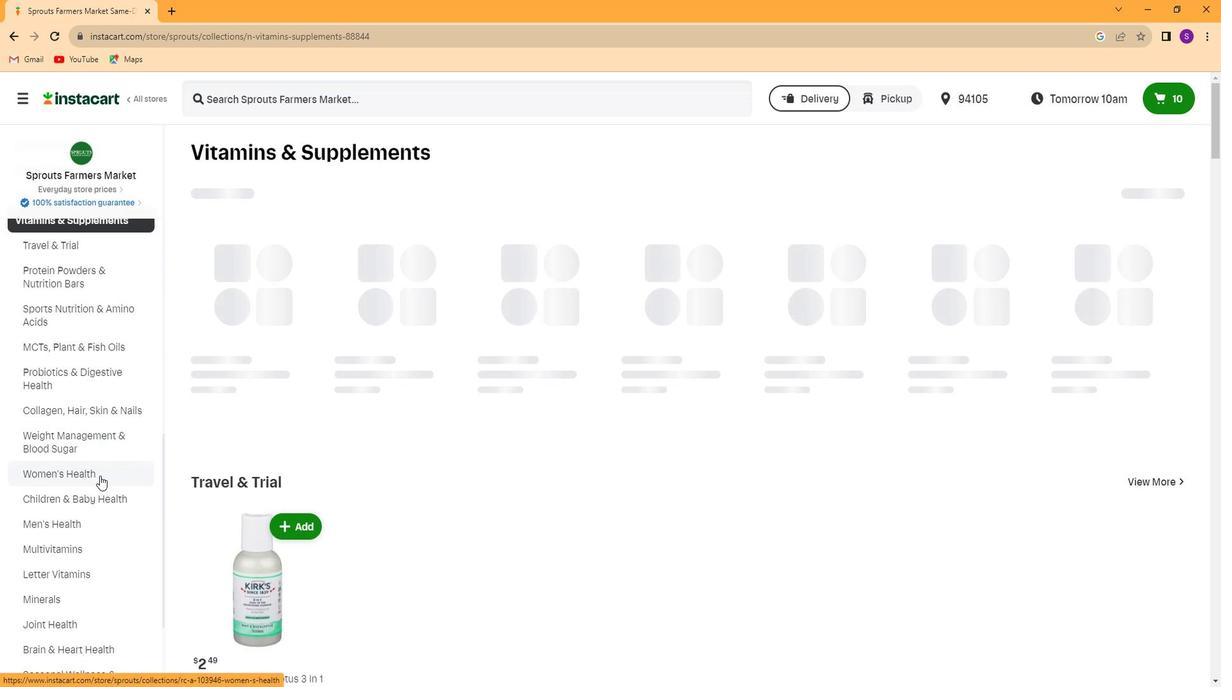 
Action: Mouse moved to (619, 103)
Screenshot: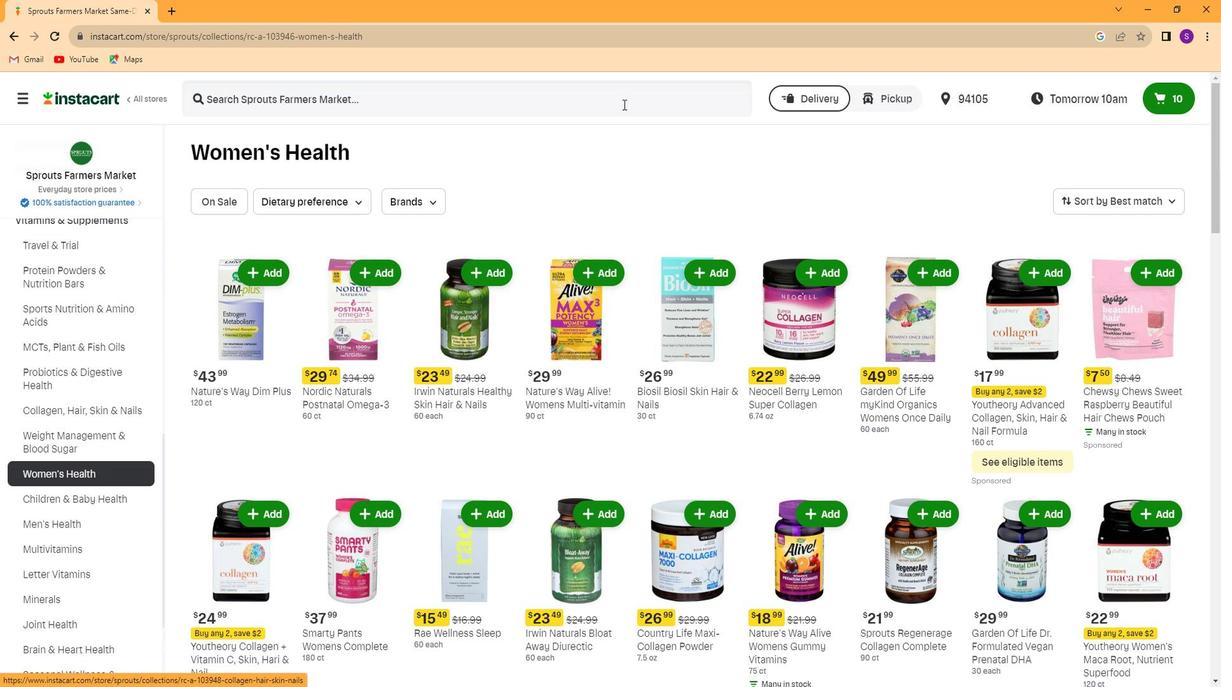 
Action: Mouse pressed left at (619, 103)
Screenshot: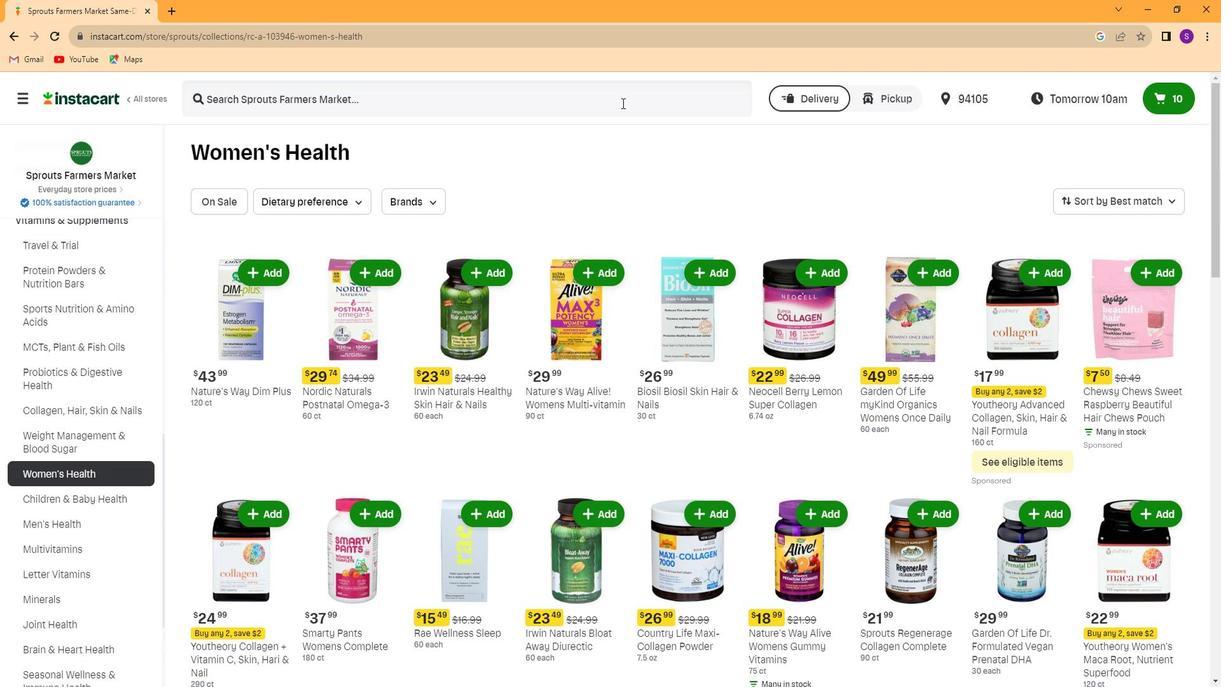
Action: Key pressed <Key.caps_lock>G<Key.caps_lock>arden<Key.space>of<Key.space>life<Key.space>raw<Key.space>one<Key.space>for<Key.space>women<Key.enter>
Screenshot: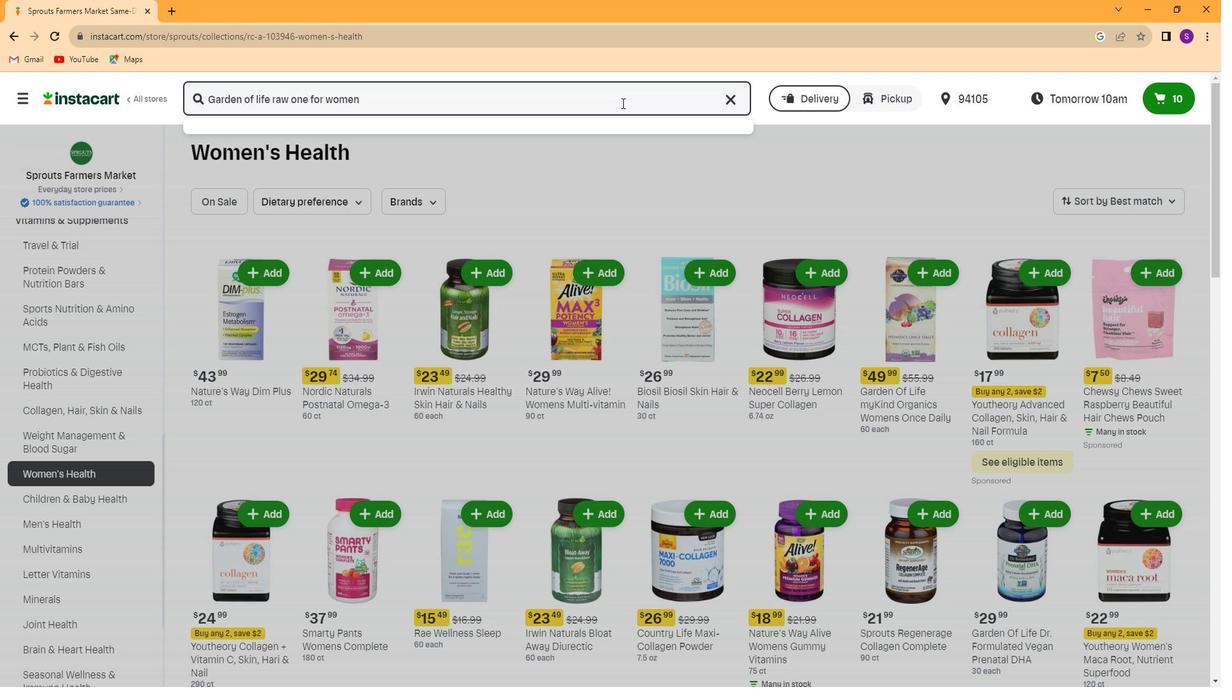 
Action: Mouse moved to (651, 178)
Screenshot: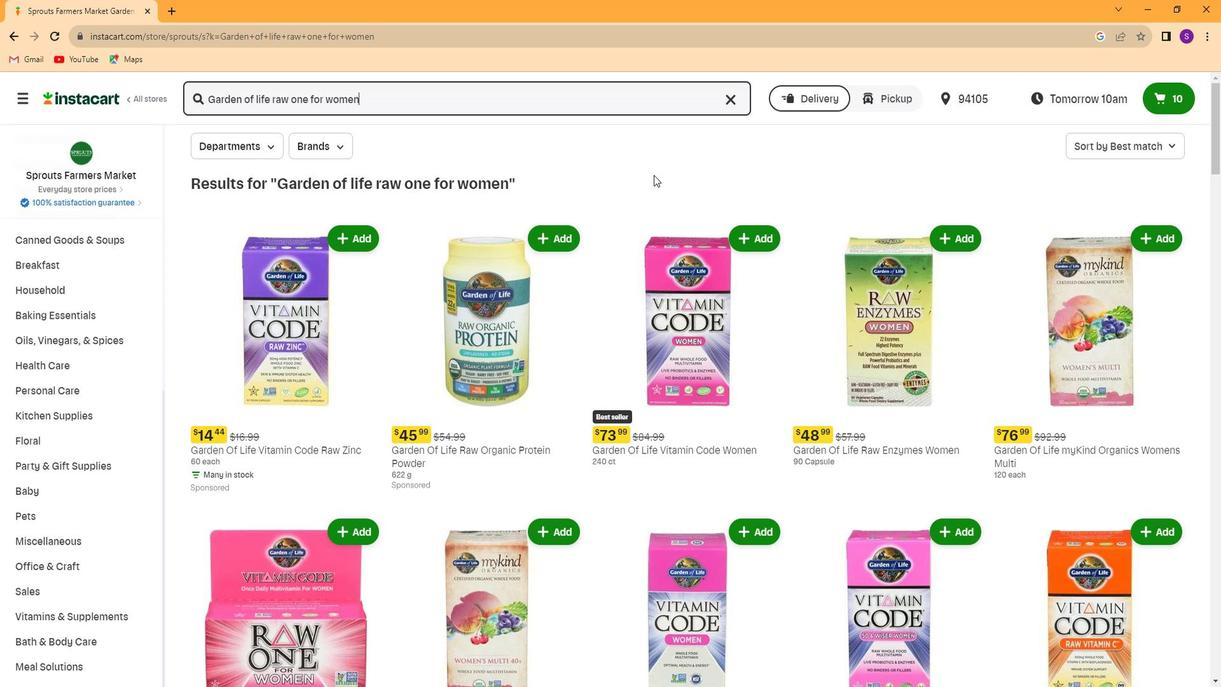 
Action: Mouse scrolled (651, 178) with delta (0, 0)
Screenshot: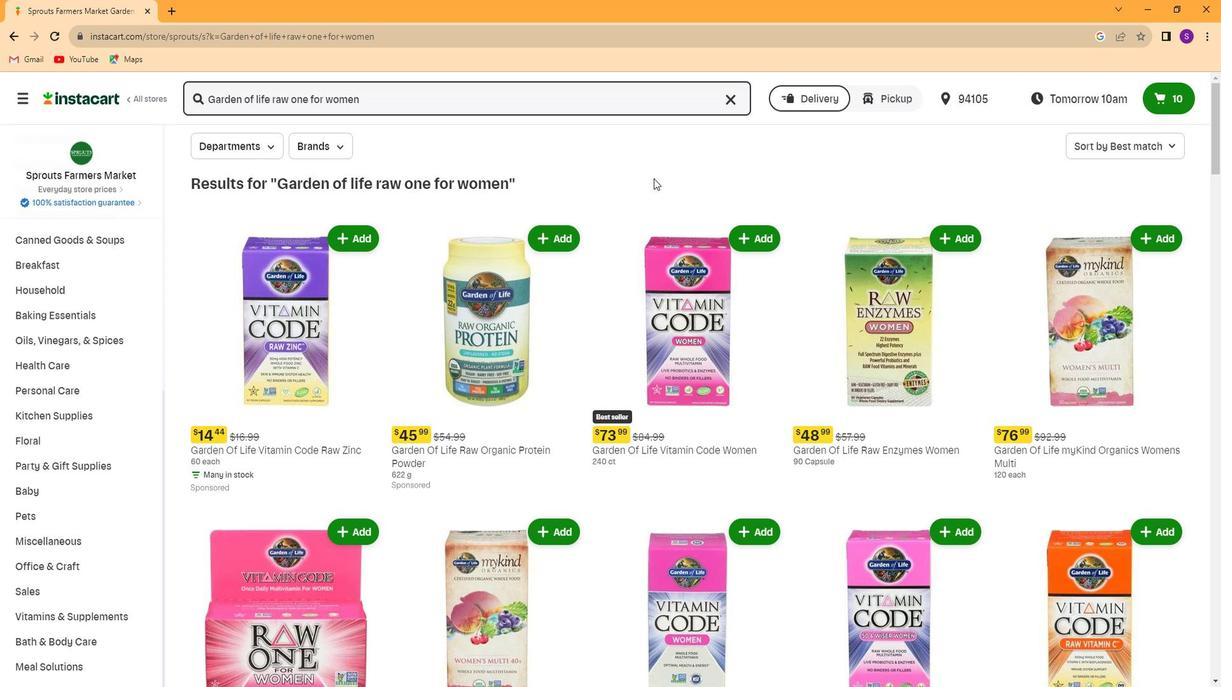 
Action: Mouse scrolled (651, 178) with delta (0, 0)
Screenshot: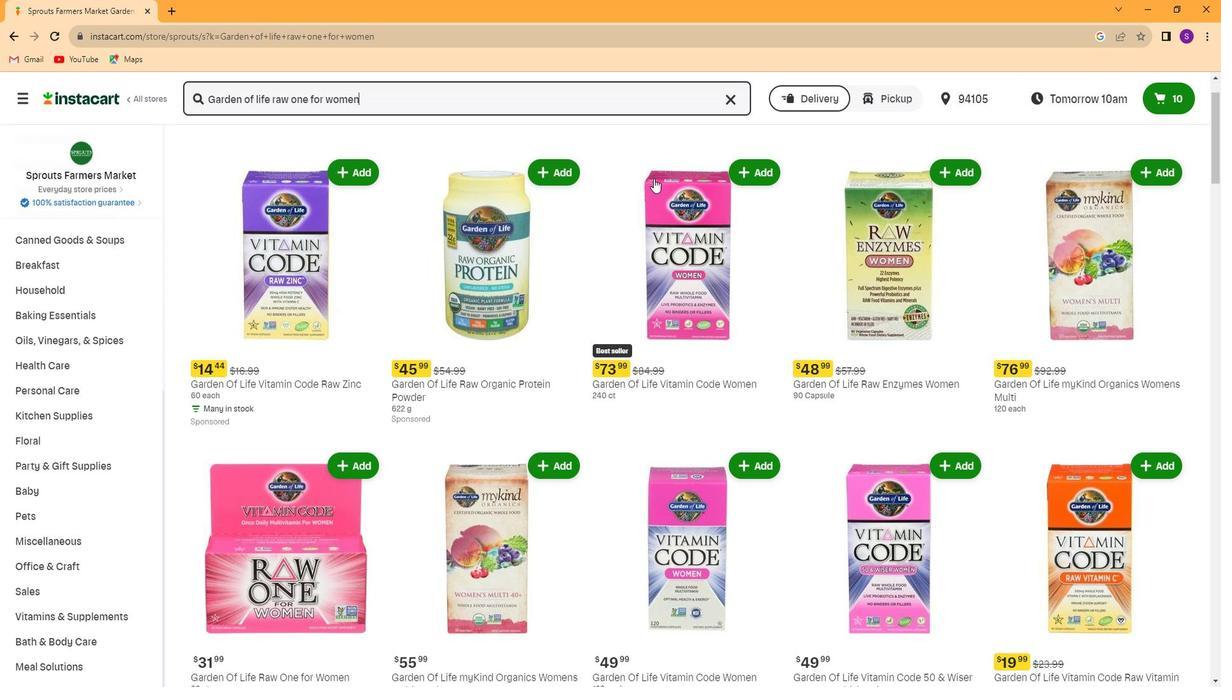 
Action: Mouse moved to (651, 178)
Screenshot: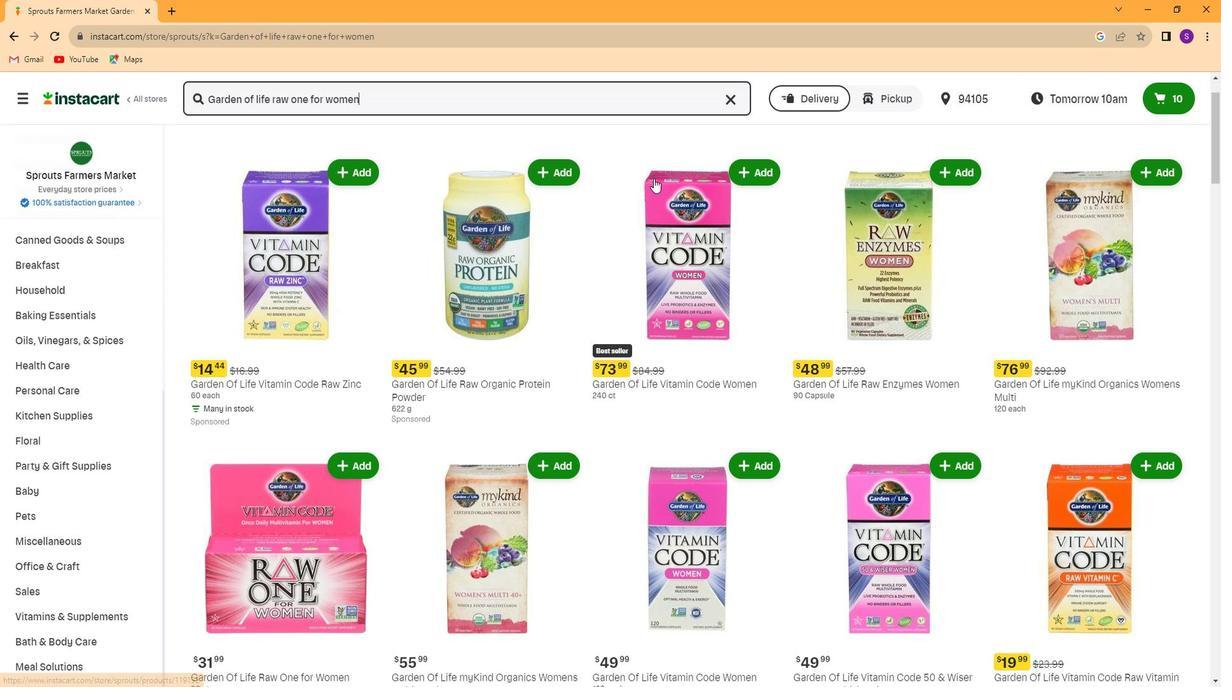 
Action: Mouse scrolled (651, 178) with delta (0, 0)
Screenshot: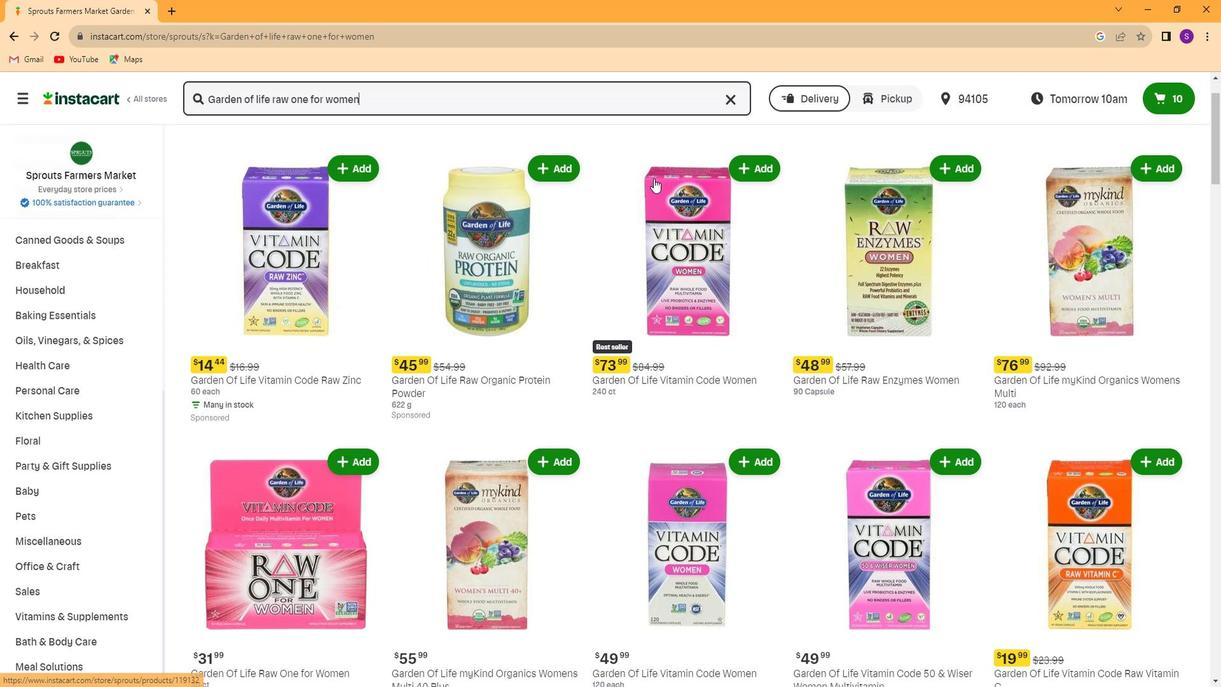 
Action: Mouse scrolled (651, 178) with delta (0, 0)
Screenshot: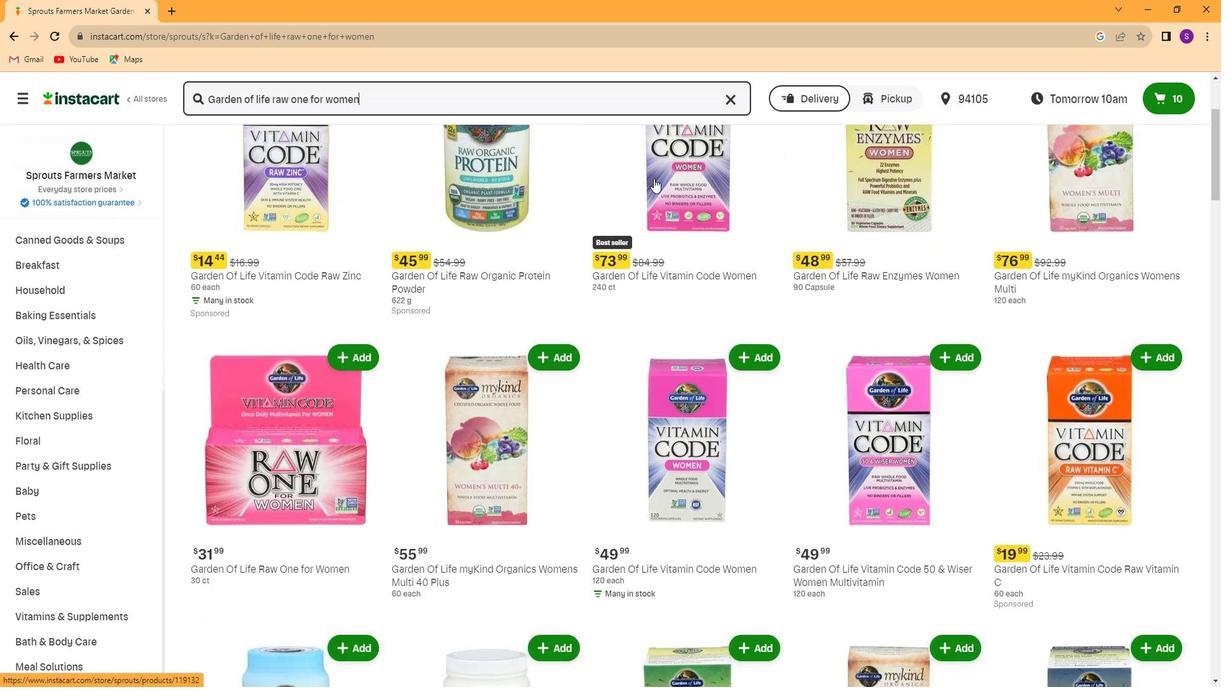 
